 Task: Change  the formatting of the data to 'Which is Greater than 5, 'in conditional formating, put the option 'Green Fill with Dark Green Text. . 'add another formatting option Format As Table, insert the option 'Orange Table style Medium 3 ', change the format of Column Width to AutoFit Column Width and sort the data in descending order In the sheet  Budget Planning Logbookbook
Action: Mouse moved to (139, 131)
Screenshot: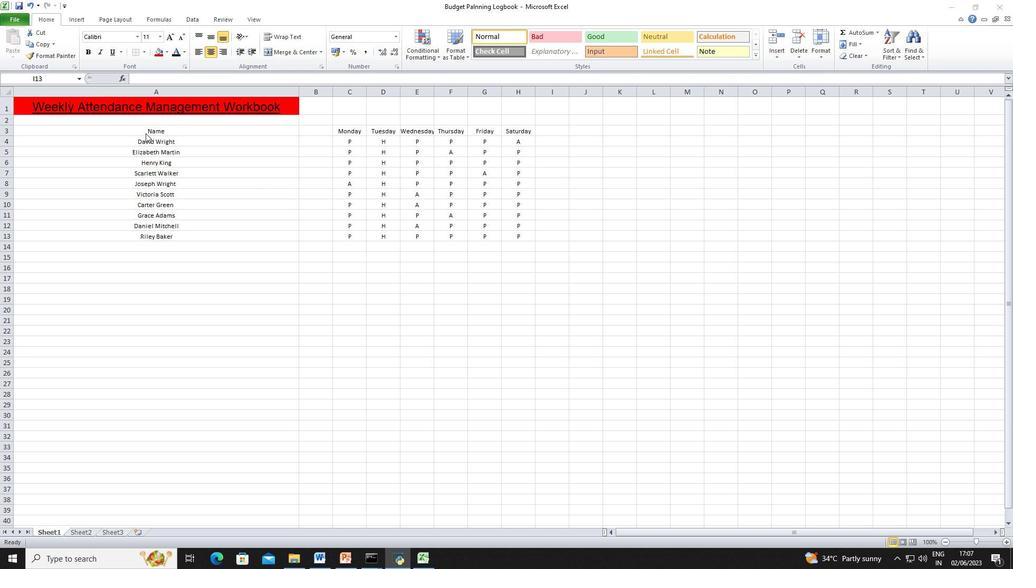 
Action: Mouse pressed left at (139, 131)
Screenshot: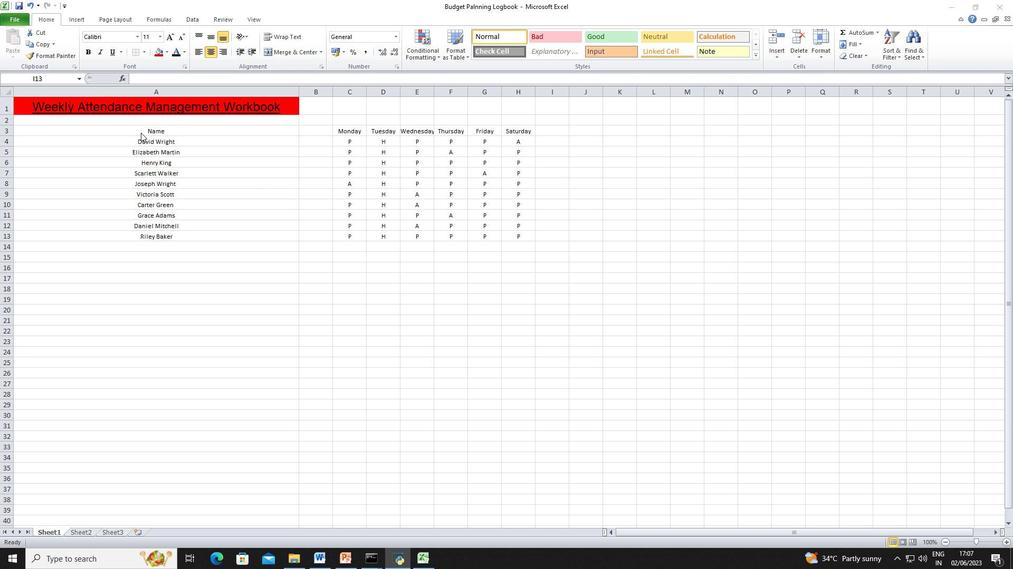 
Action: Mouse moved to (139, 130)
Screenshot: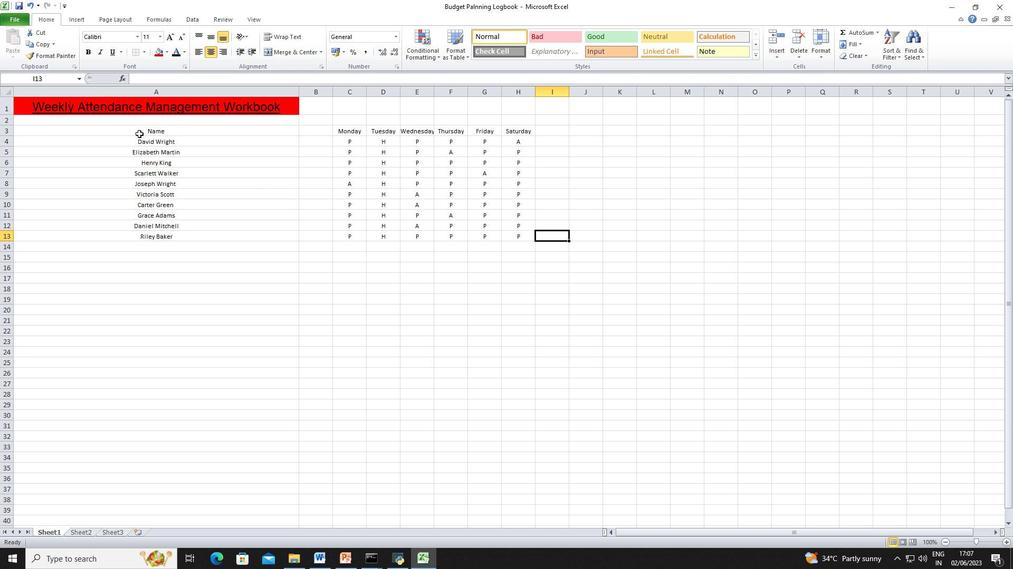 
Action: Mouse pressed left at (139, 130)
Screenshot: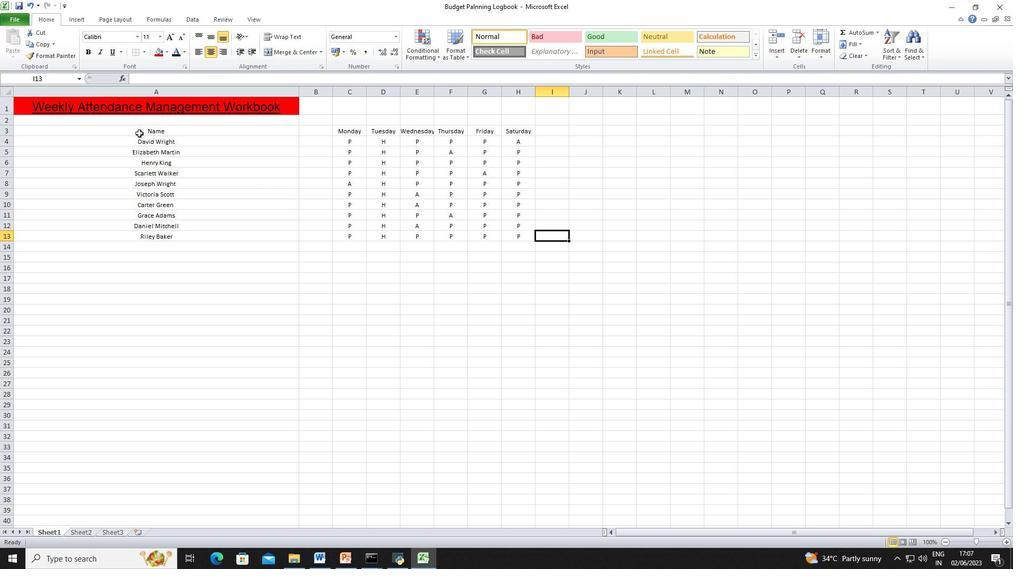 
Action: Mouse moved to (439, 56)
Screenshot: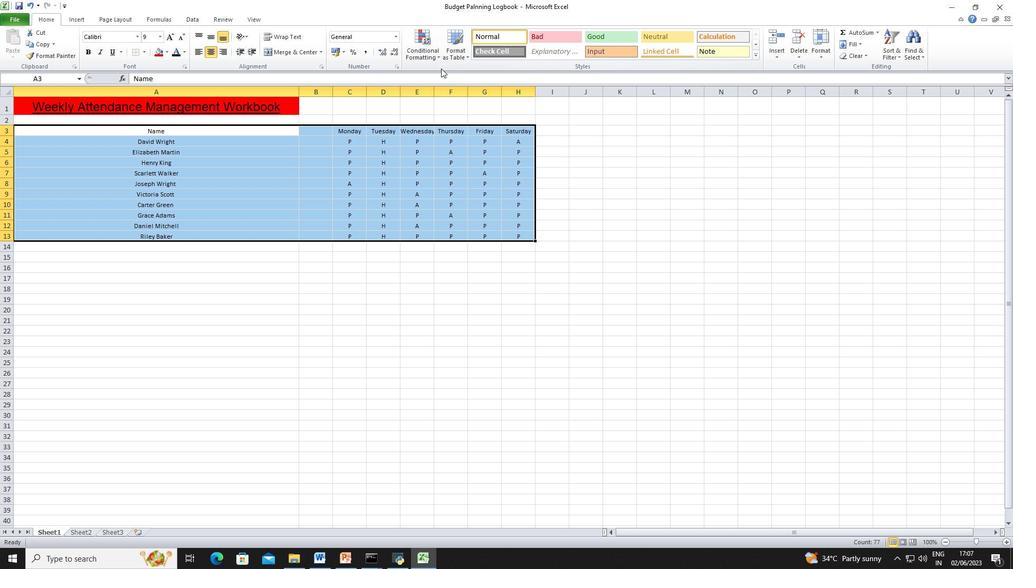 
Action: Mouse pressed left at (439, 56)
Screenshot: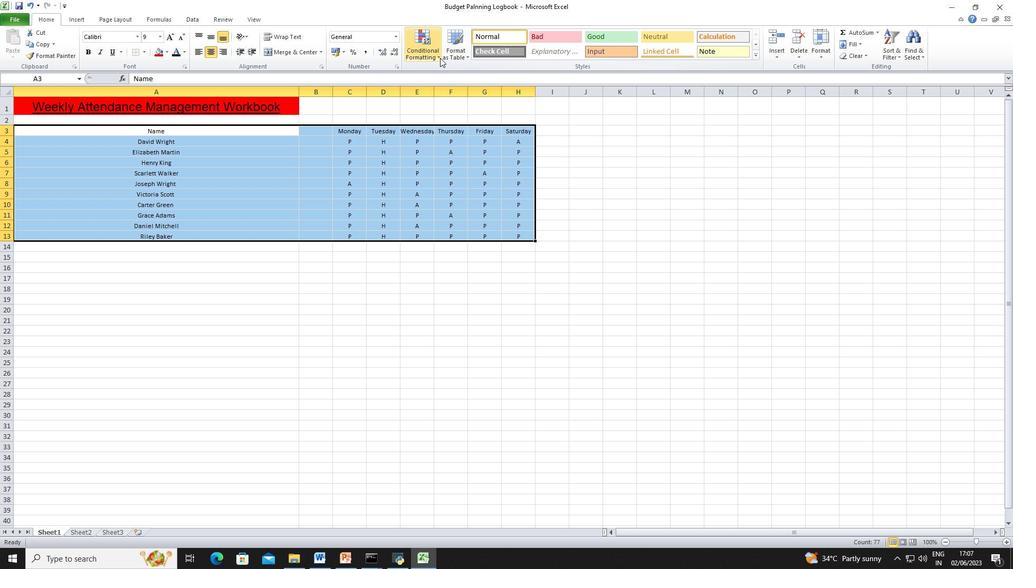 
Action: Mouse moved to (517, 79)
Screenshot: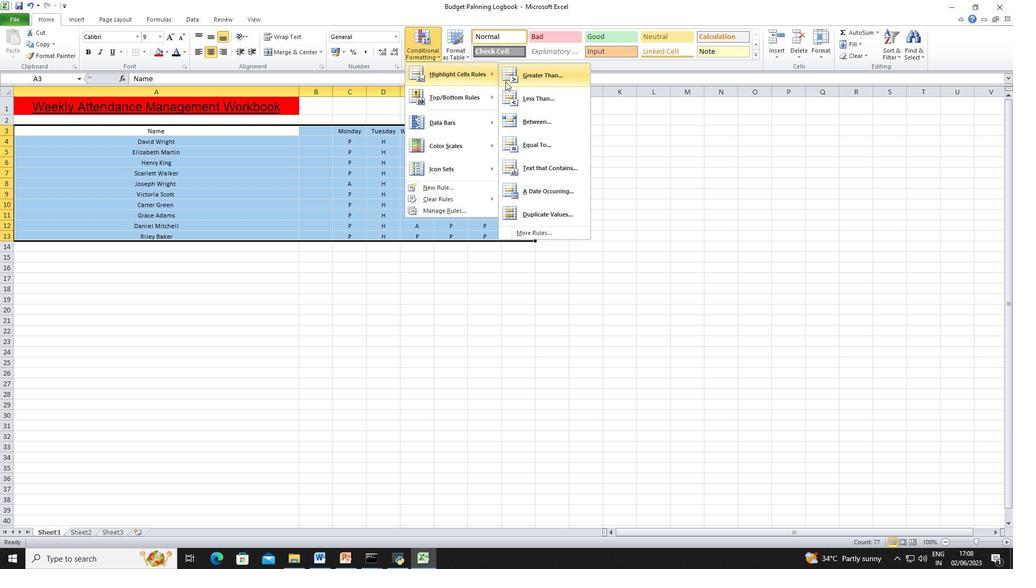 
Action: Mouse pressed left at (517, 79)
Screenshot: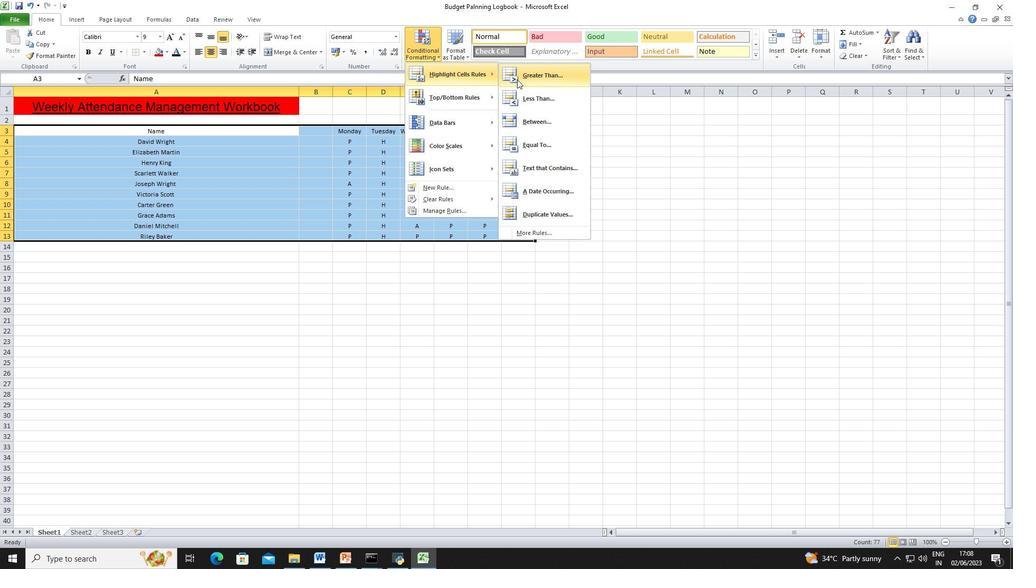 
Action: Mouse moved to (185, 265)
Screenshot: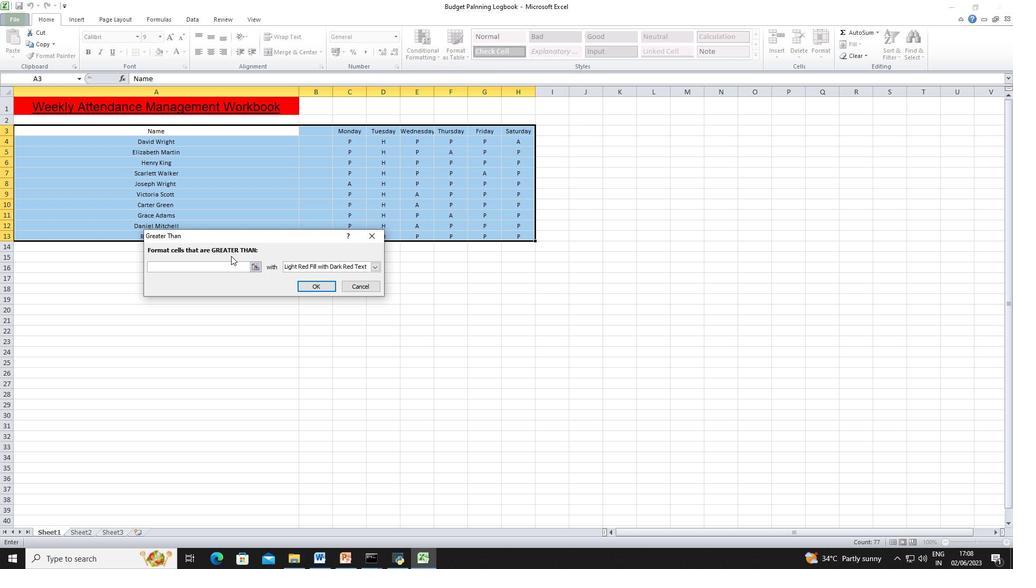 
Action: Mouse pressed left at (185, 265)
Screenshot: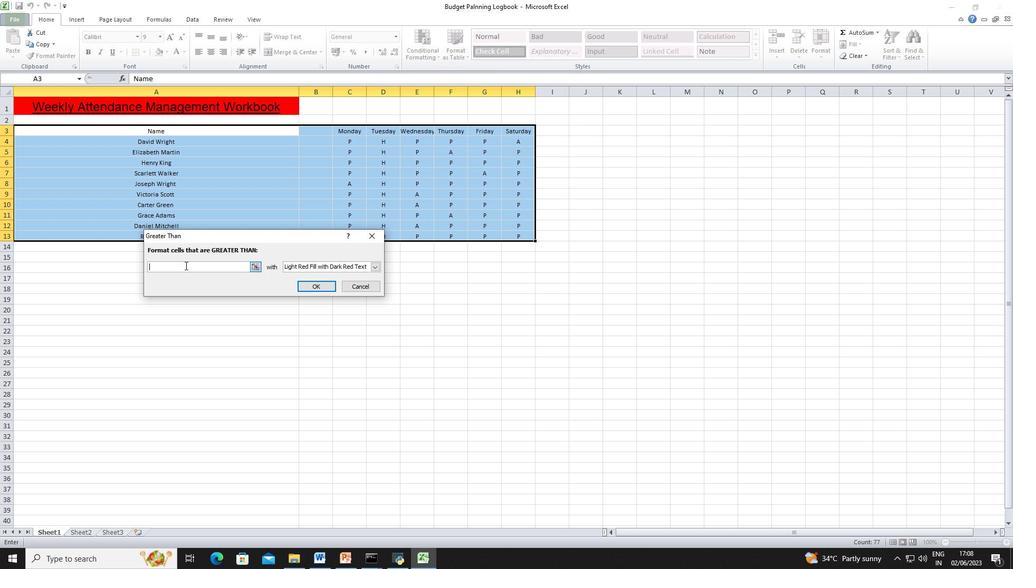 
Action: Key pressed 5
Screenshot: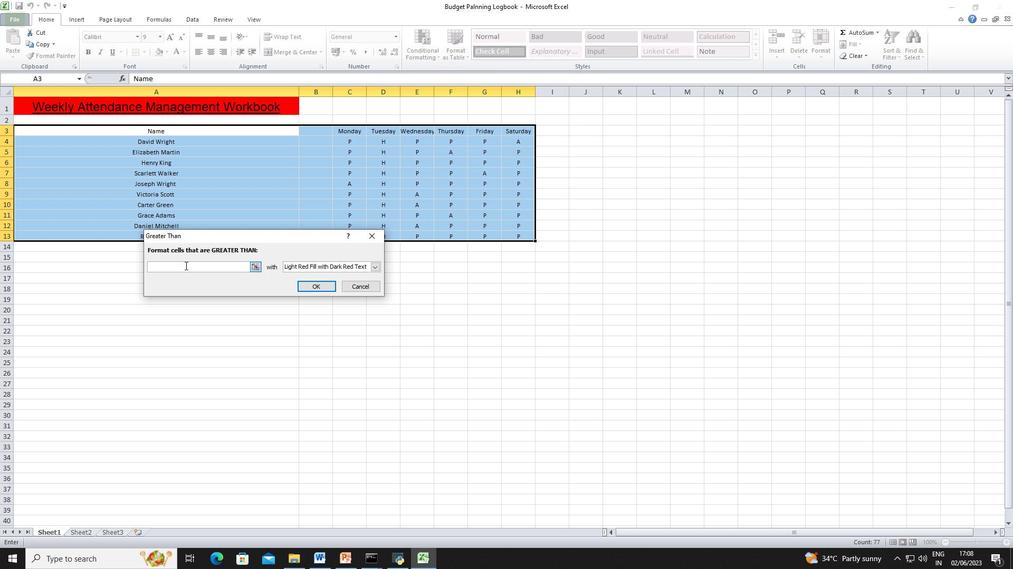 
Action: Mouse moved to (370, 266)
Screenshot: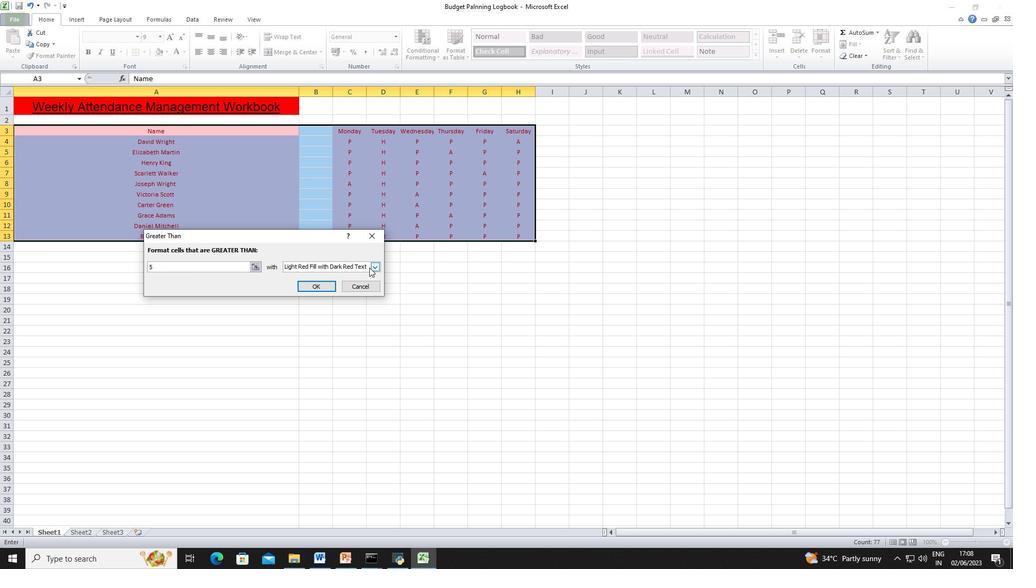 
Action: Mouse pressed left at (370, 266)
Screenshot: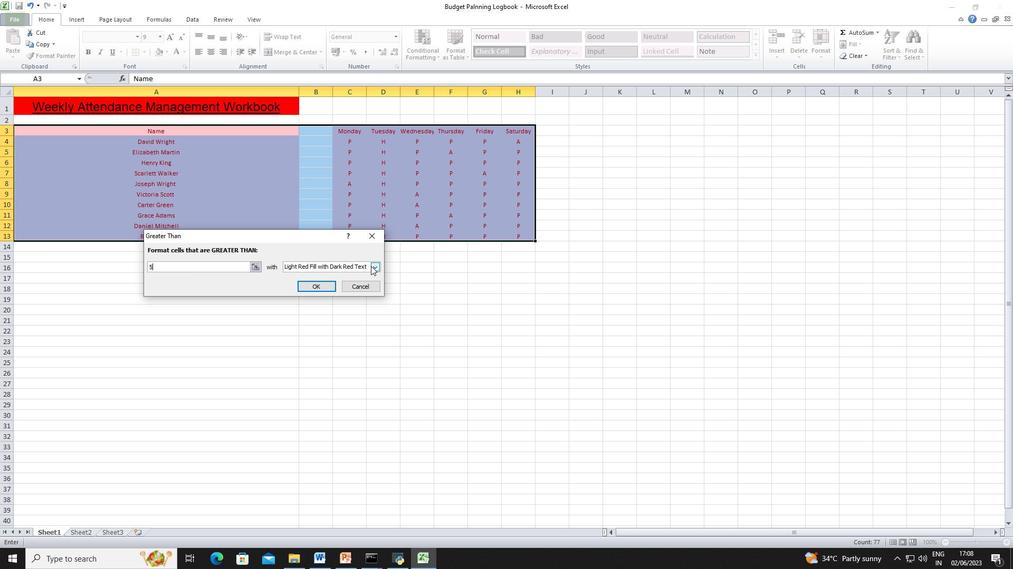 
Action: Mouse moved to (368, 290)
Screenshot: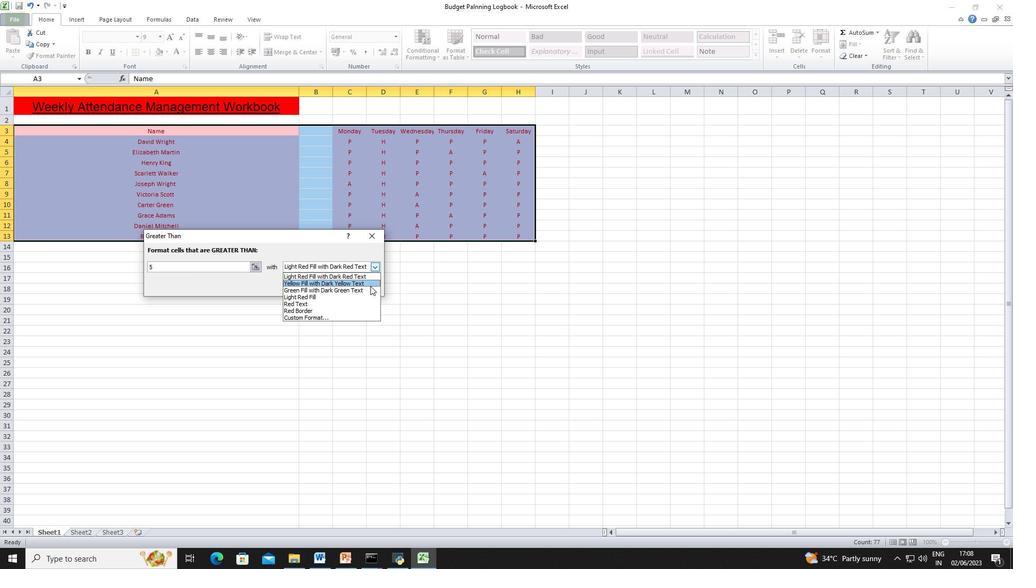 
Action: Mouse pressed left at (368, 290)
Screenshot: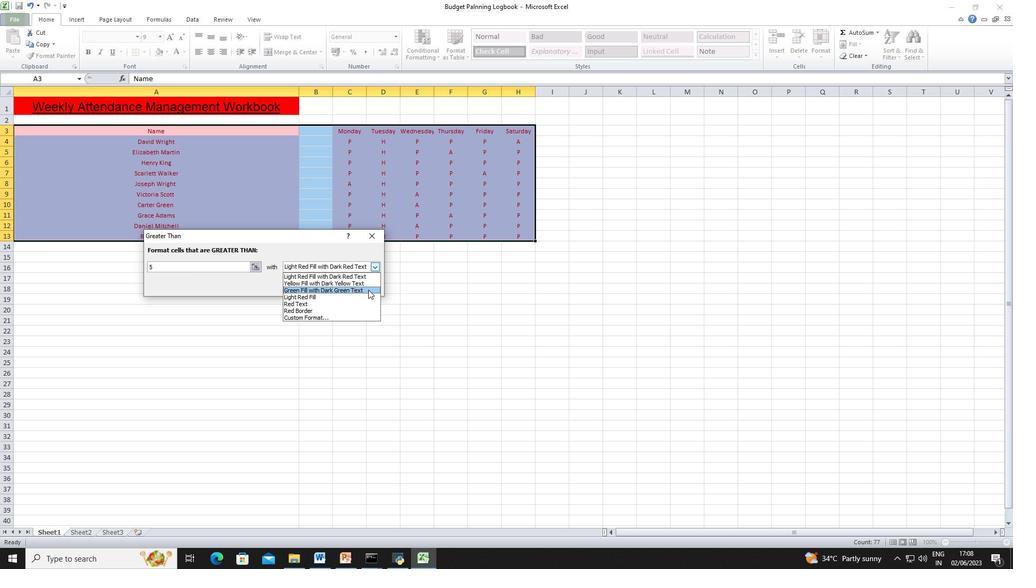 
Action: Mouse moved to (317, 289)
Screenshot: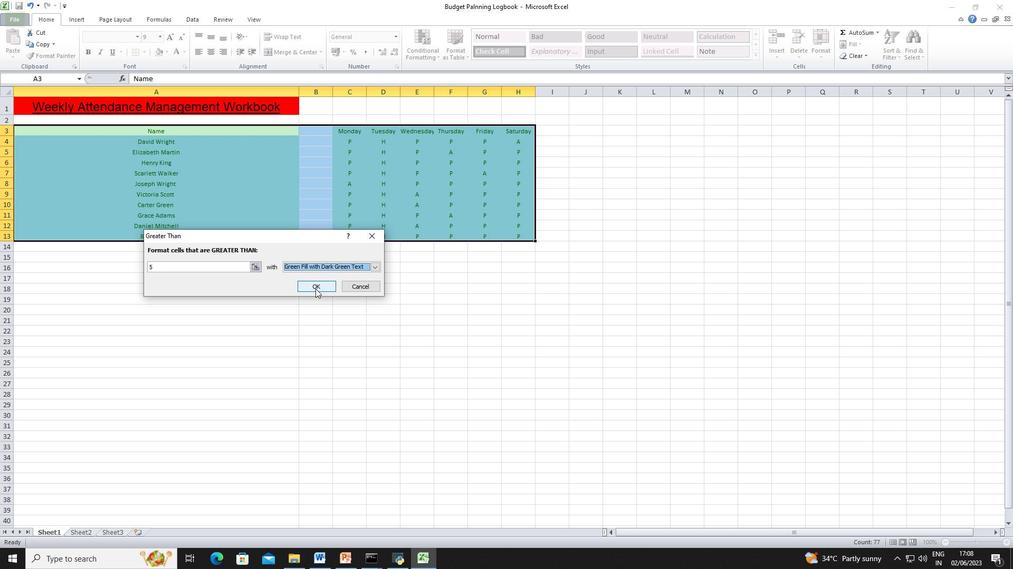 
Action: Mouse pressed left at (317, 289)
Screenshot: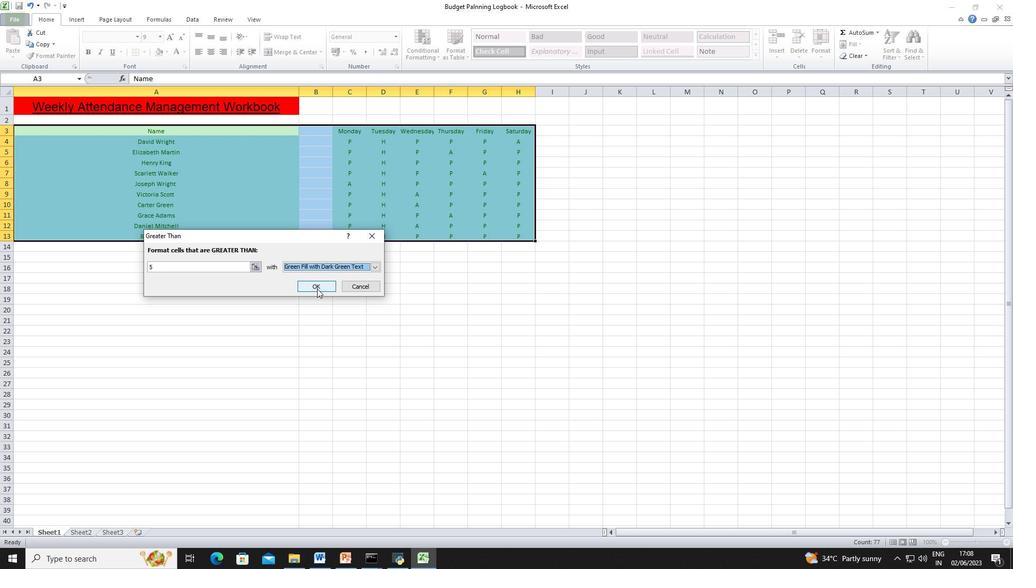 
Action: Mouse pressed left at (317, 289)
Screenshot: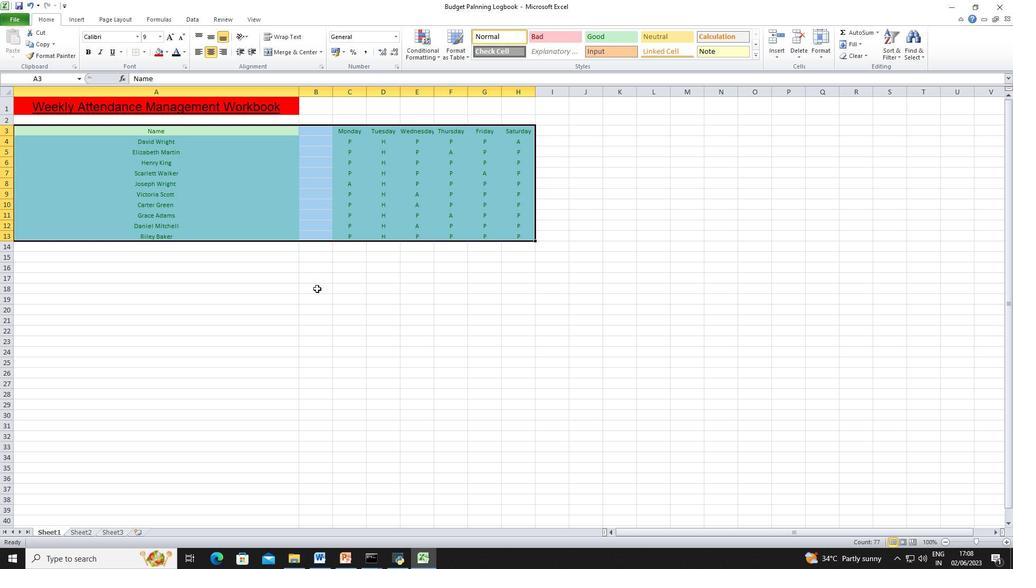 
Action: Mouse moved to (96, 135)
Screenshot: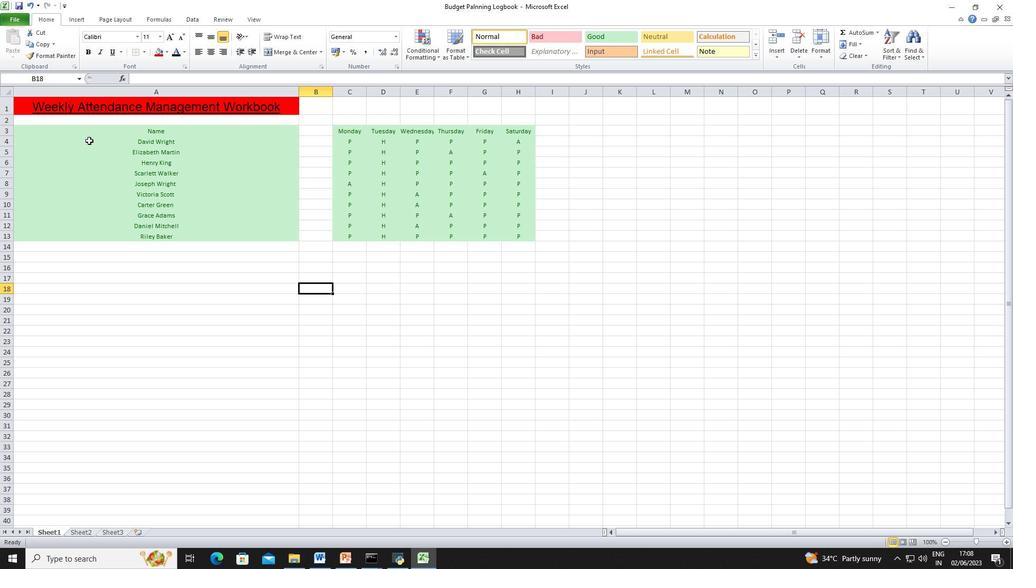 
Action: Mouse pressed left at (96, 135)
Screenshot: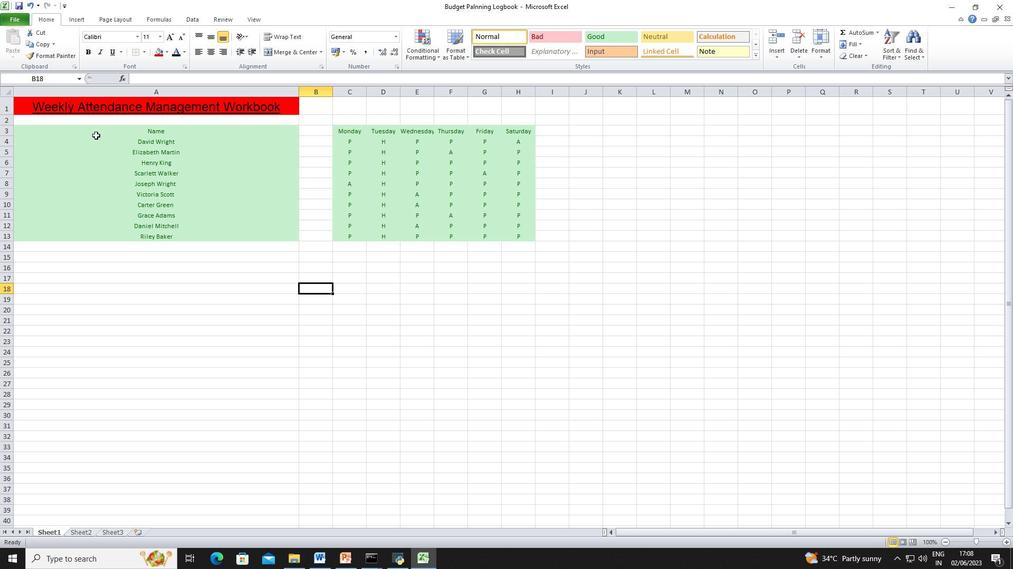 
Action: Mouse moved to (463, 60)
Screenshot: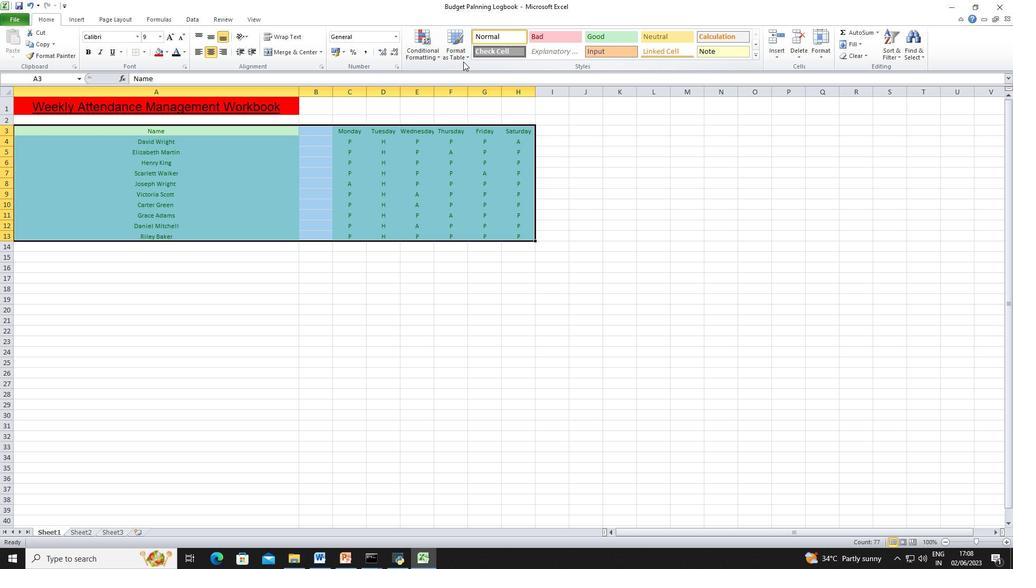 
Action: Mouse pressed left at (463, 60)
Screenshot: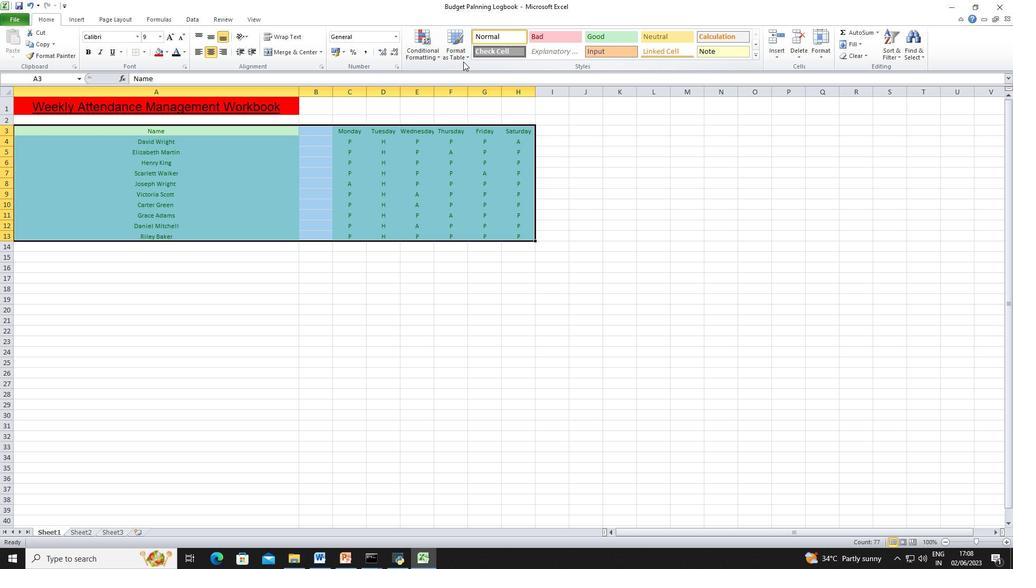 
Action: Mouse moved to (677, 95)
Screenshot: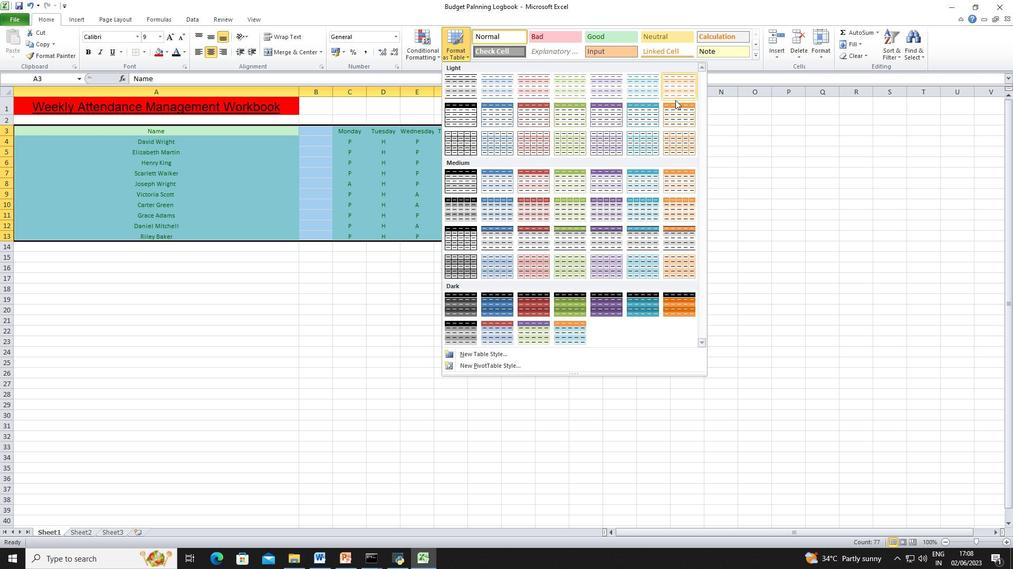 
Action: Mouse pressed left at (677, 95)
Screenshot: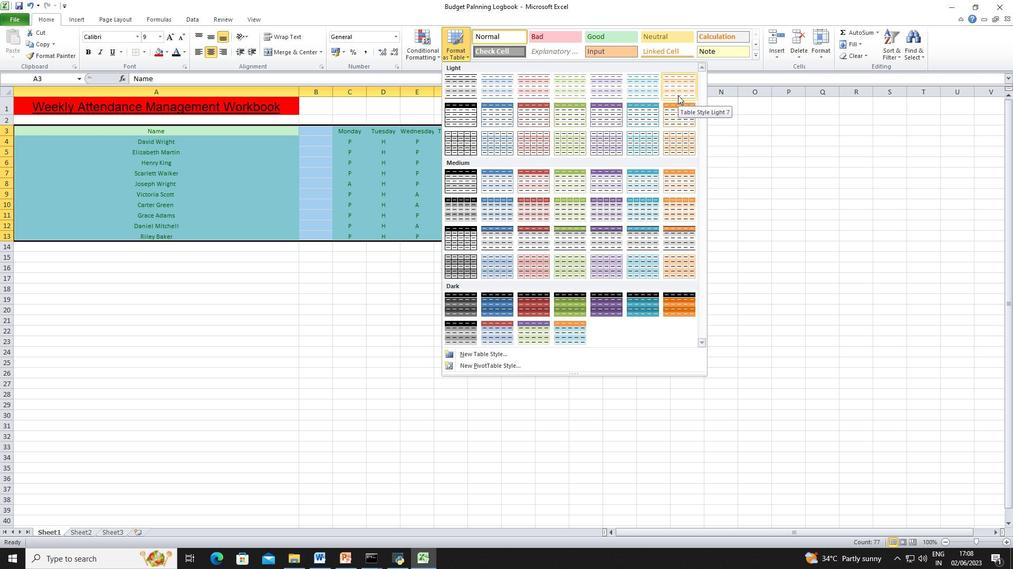 
Action: Mouse moved to (251, 284)
Screenshot: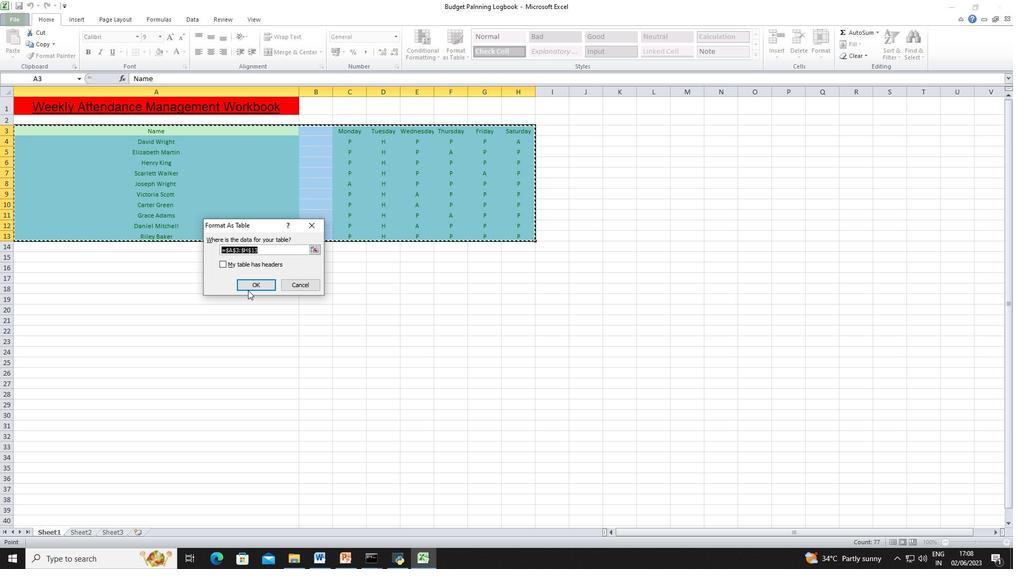 
Action: Mouse pressed left at (251, 284)
Screenshot: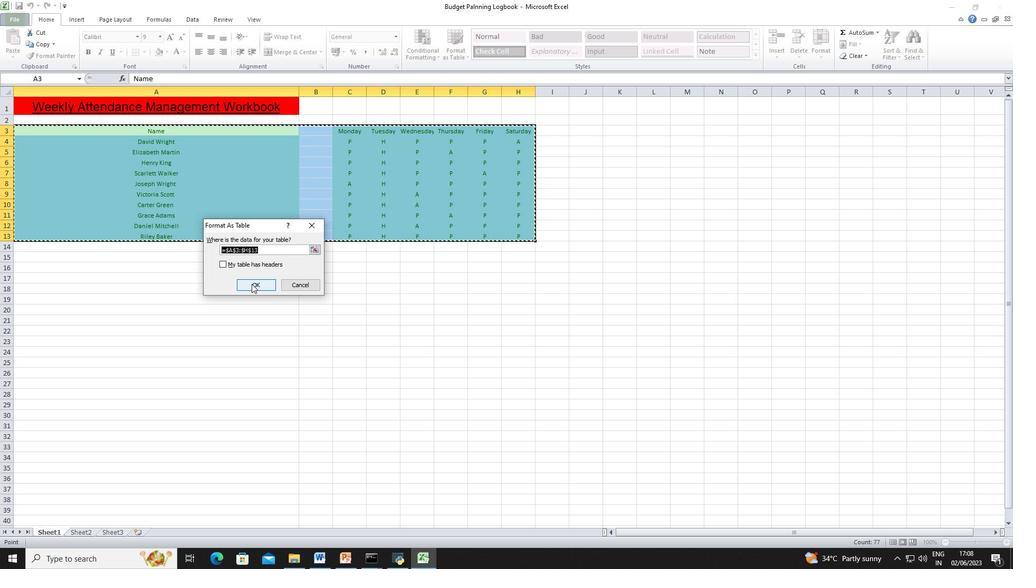
Action: Mouse moved to (47, 19)
Screenshot: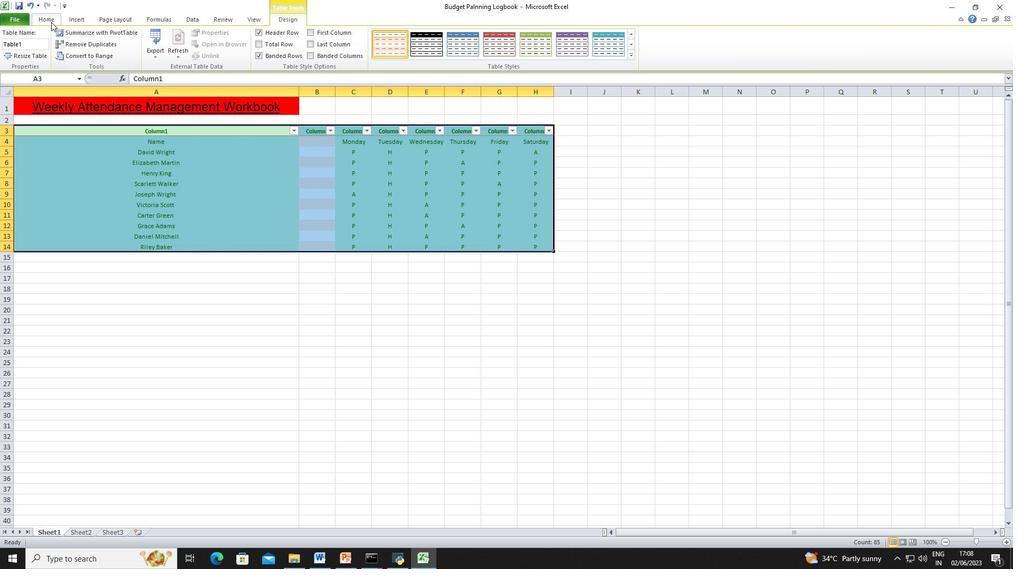 
Action: Mouse pressed left at (47, 19)
Screenshot: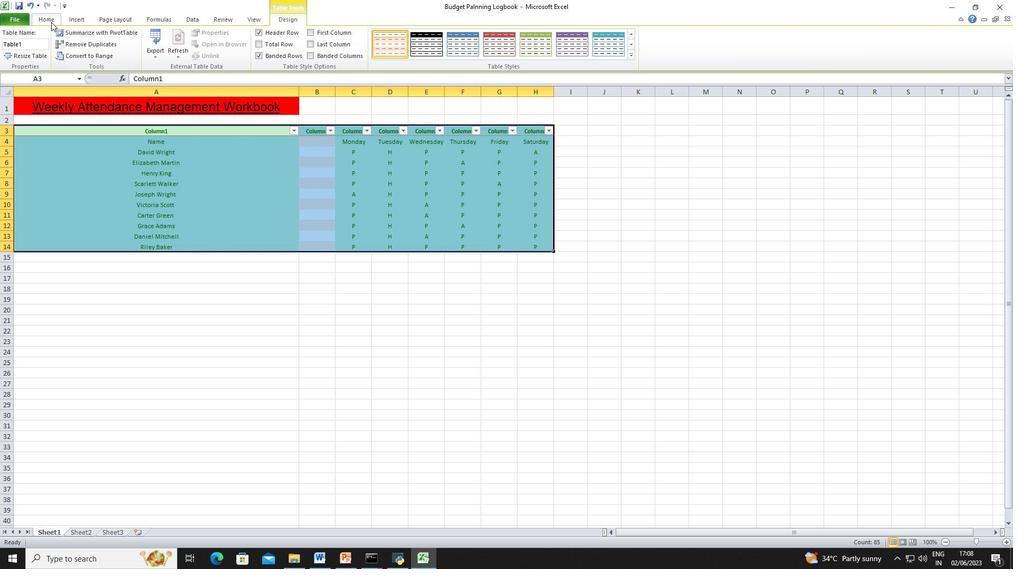 
Action: Mouse moved to (828, 53)
Screenshot: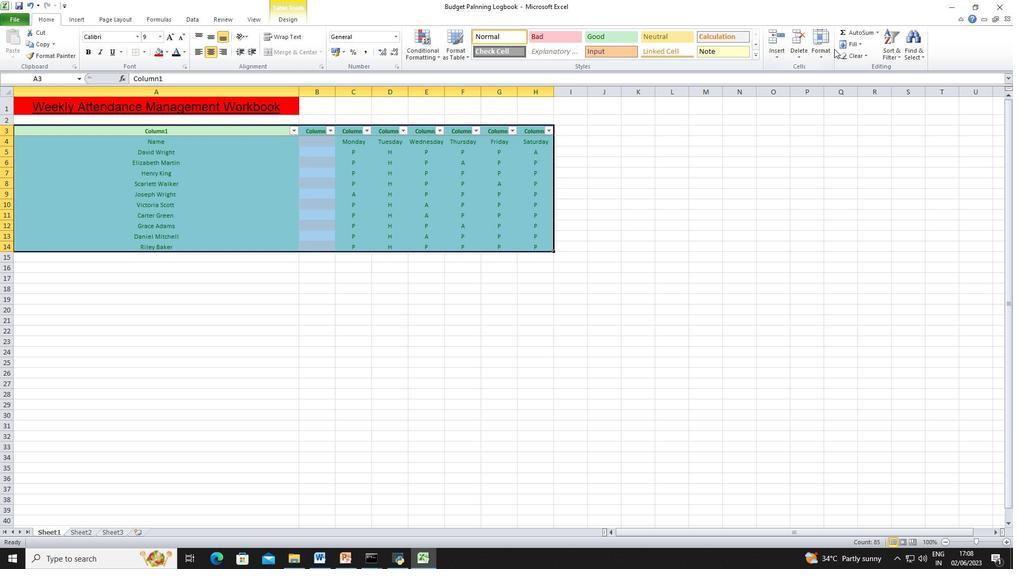 
Action: Mouse pressed left at (828, 53)
Screenshot: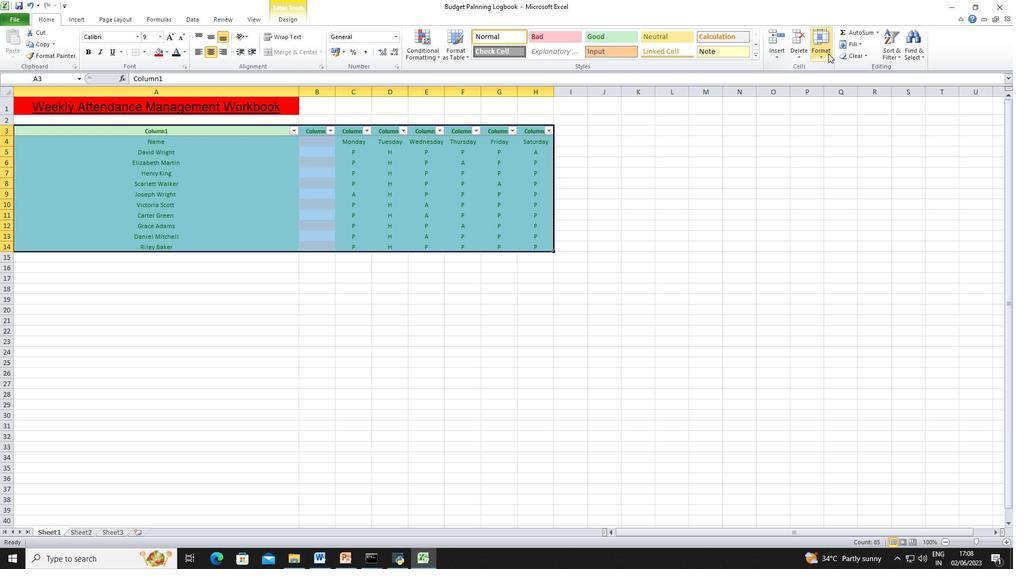 
Action: Mouse moved to (840, 112)
Screenshot: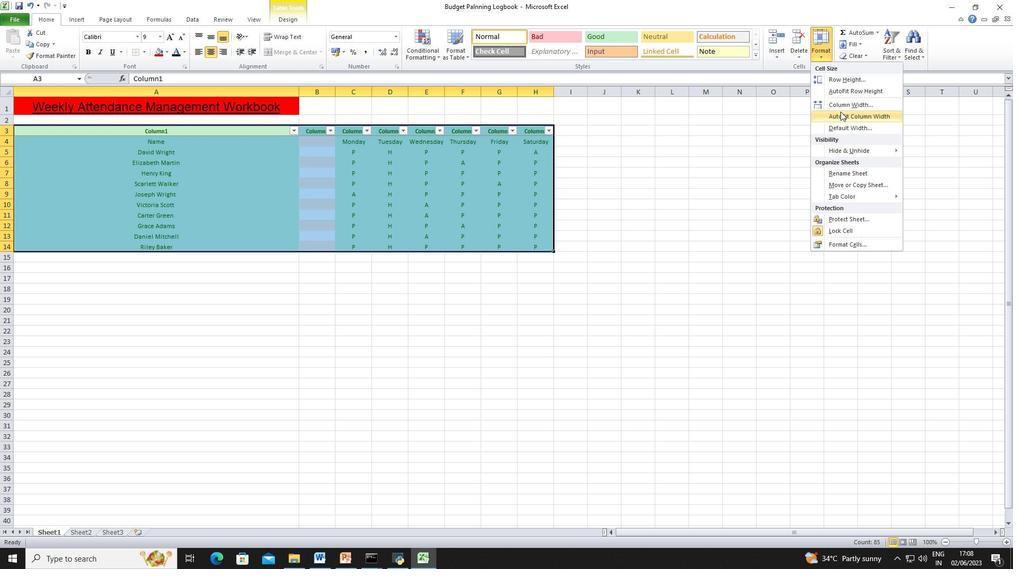 
Action: Mouse pressed left at (840, 112)
Screenshot: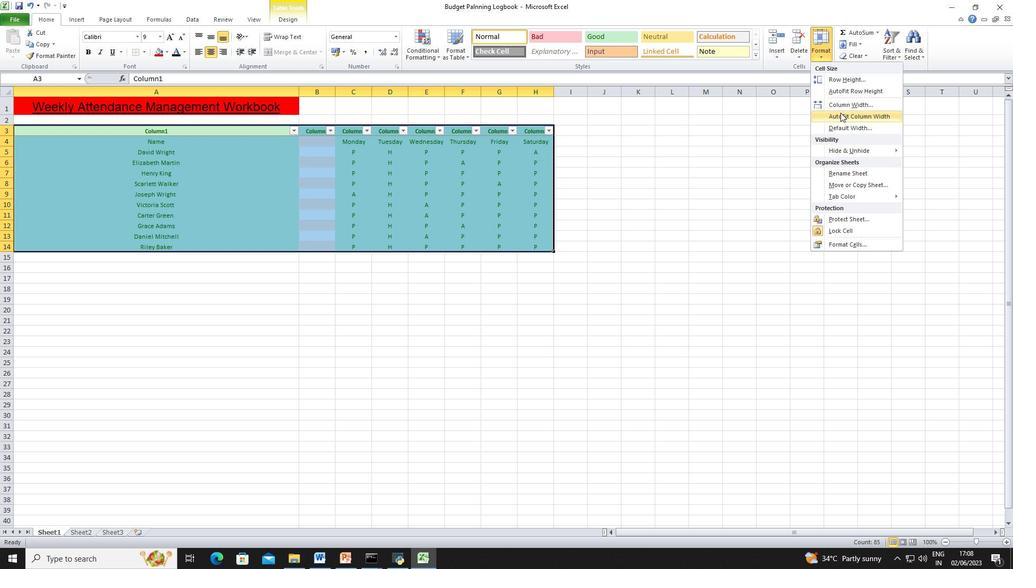 
Action: Mouse moved to (385, 253)
Screenshot: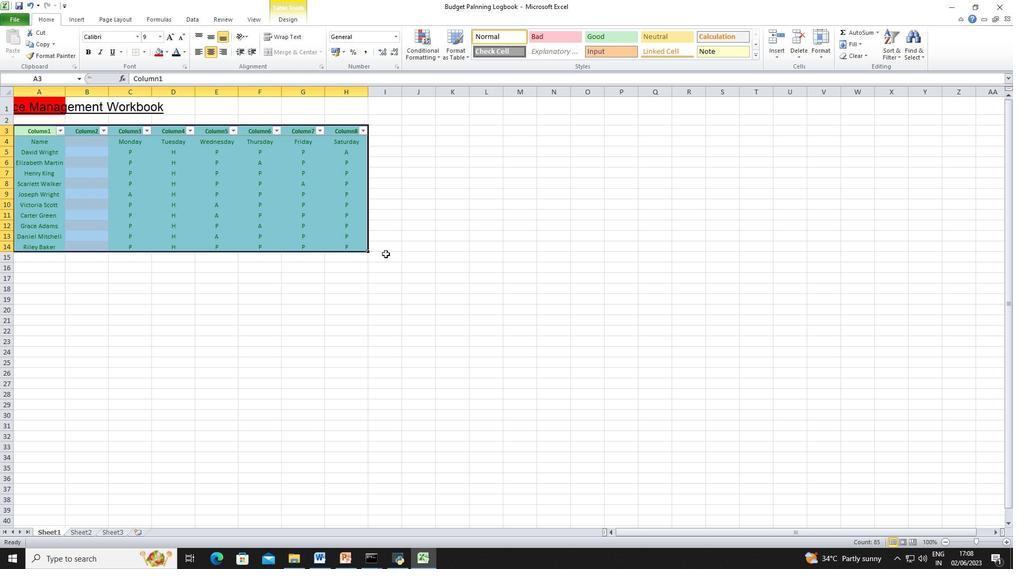 
Action: Mouse pressed left at (385, 253)
Screenshot: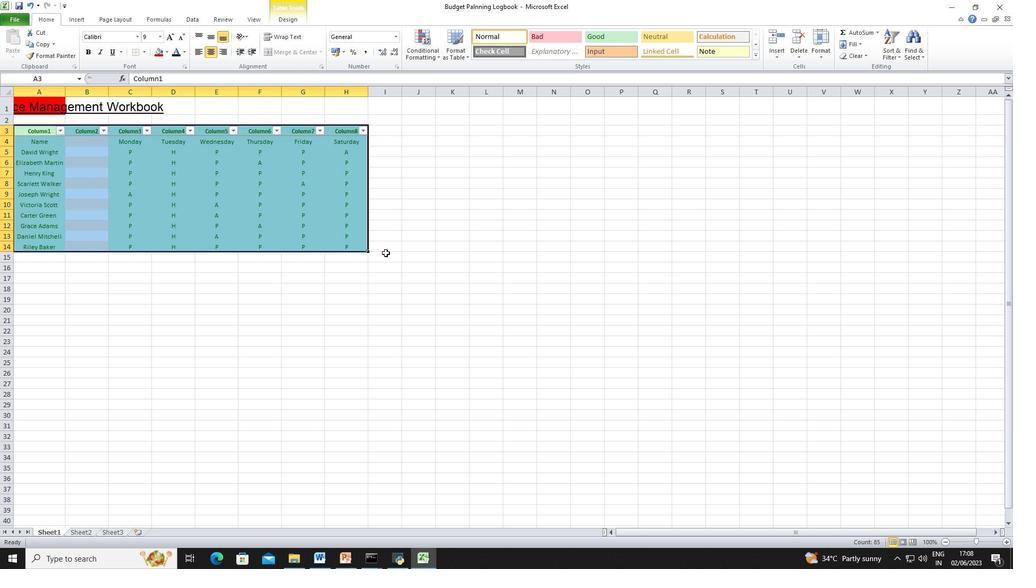 
Action: Mouse moved to (26, 130)
Screenshot: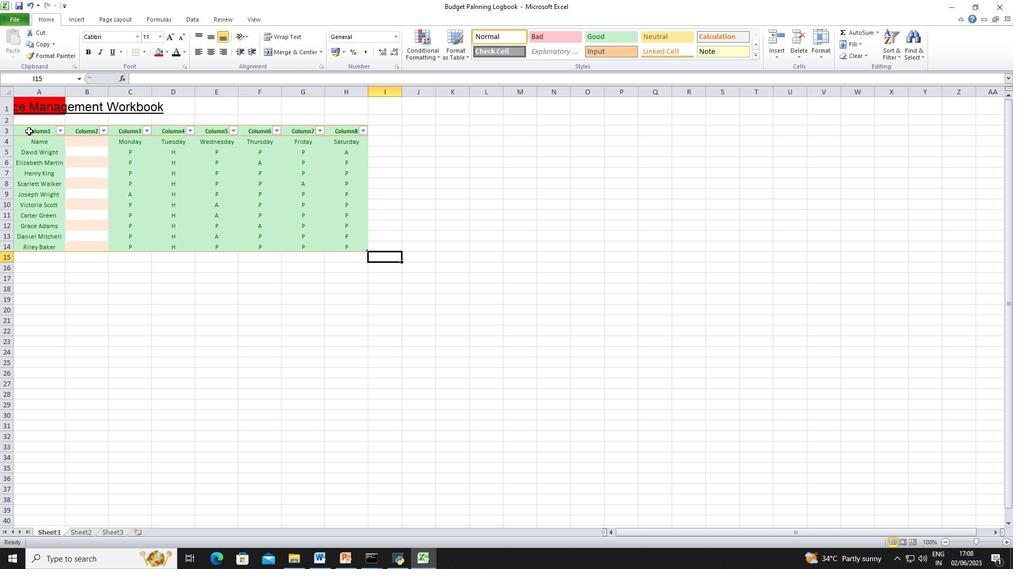 
Action: Mouse pressed left at (26, 130)
Screenshot: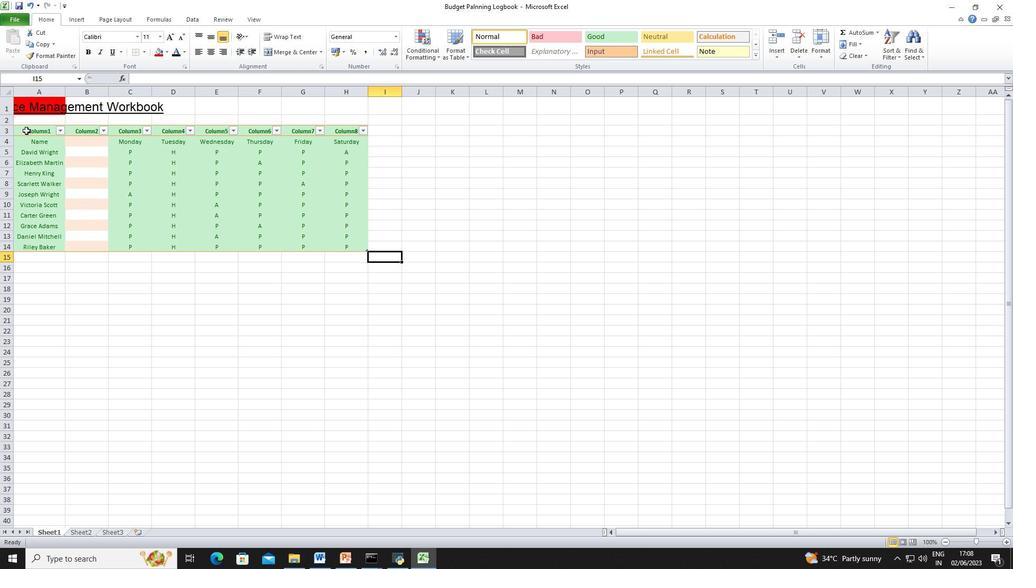 
Action: Mouse moved to (781, 58)
Screenshot: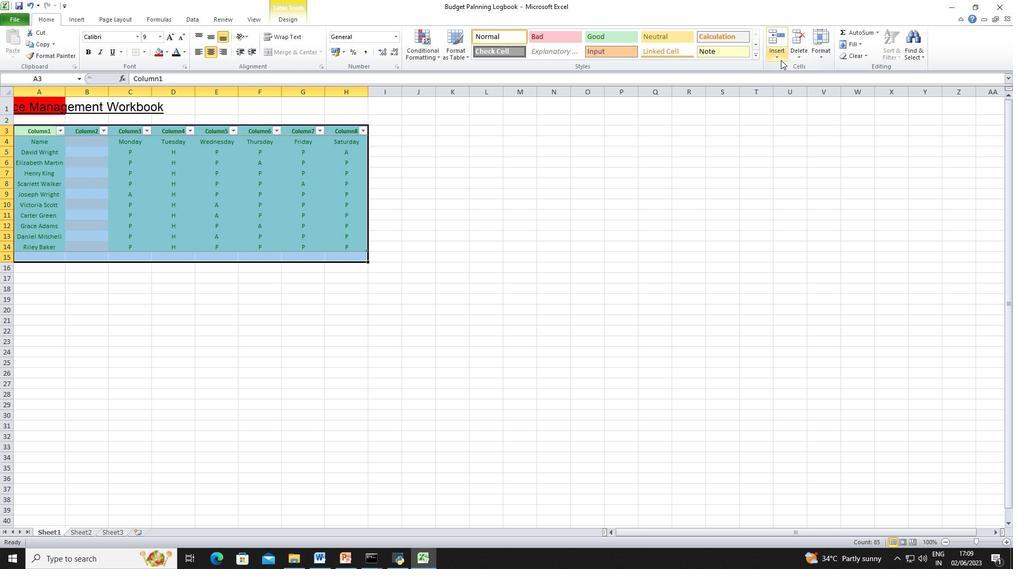 
Action: Mouse pressed left at (781, 58)
Screenshot: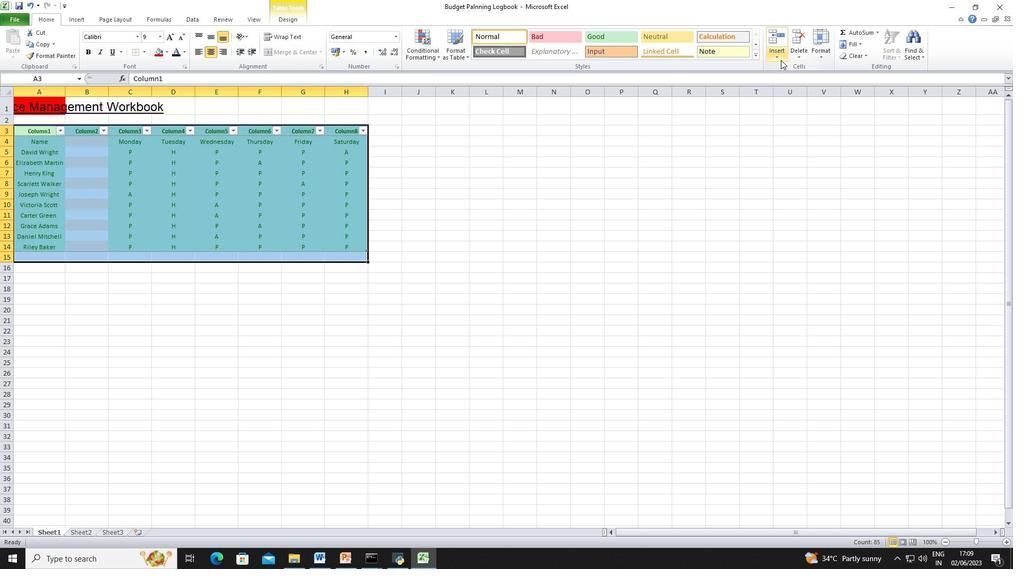 
Action: Mouse moved to (825, 56)
Screenshot: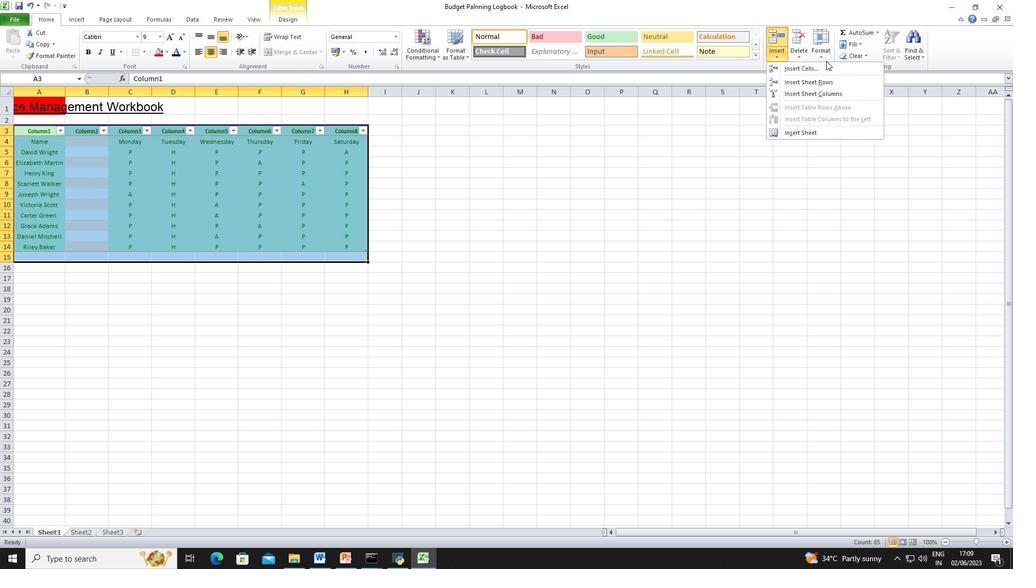 
Action: Mouse pressed left at (825, 56)
Screenshot: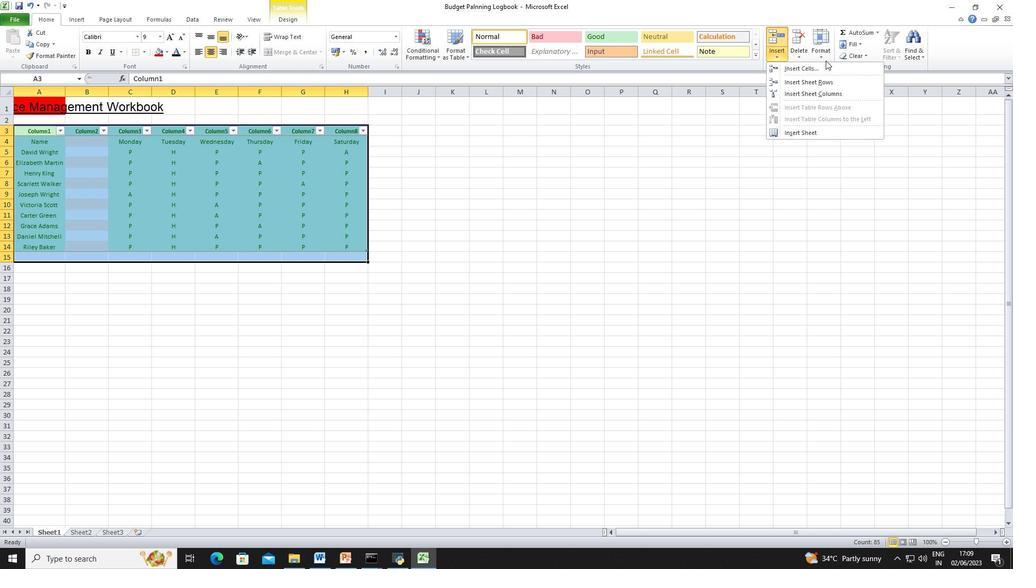 
Action: Mouse moved to (252, 19)
Screenshot: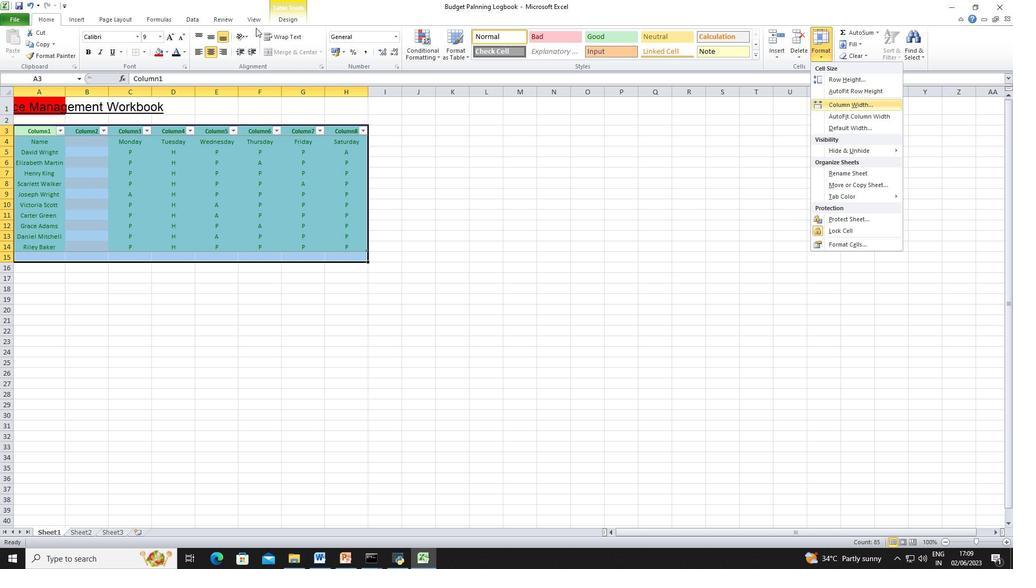 
Action: Mouse pressed left at (252, 19)
Screenshot: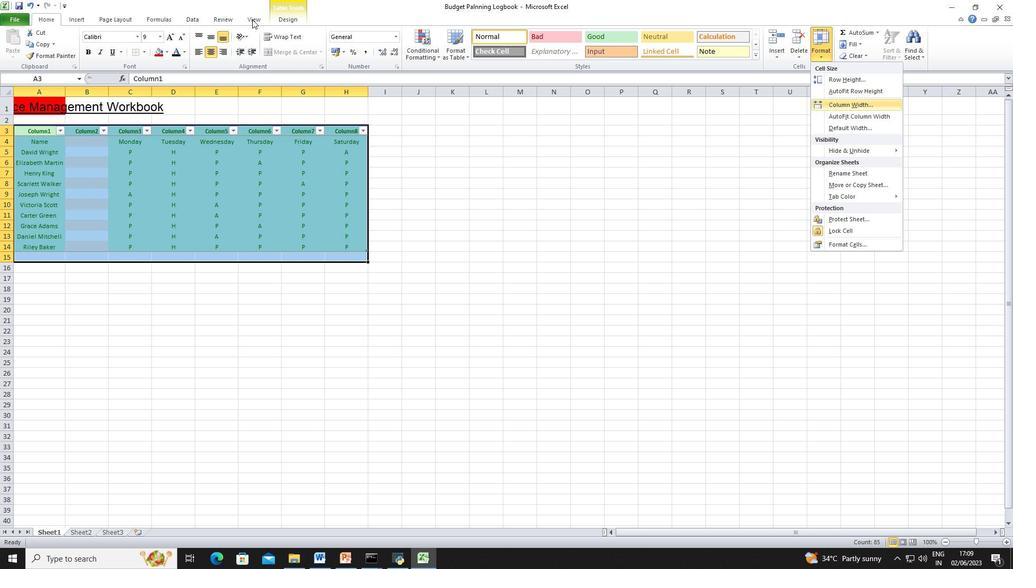 
Action: Mouse moved to (287, 18)
Screenshot: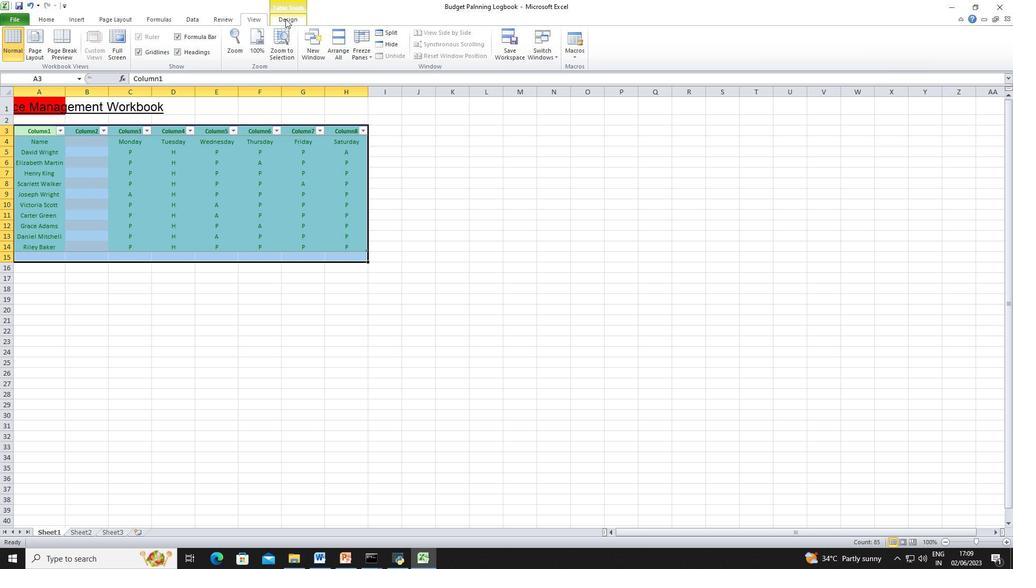 
Action: Mouse pressed left at (287, 18)
Screenshot: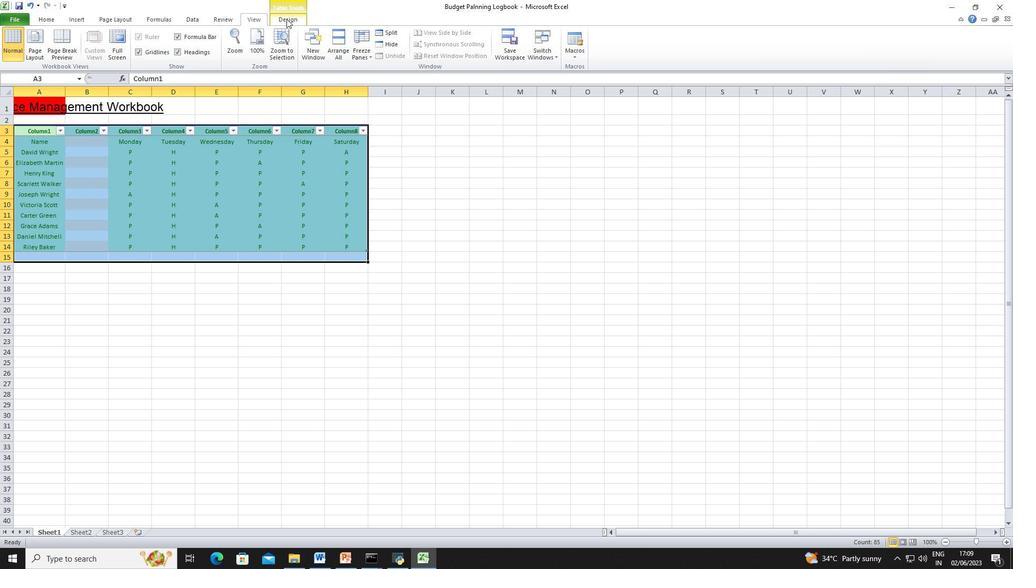 
Action: Mouse moved to (221, 23)
Screenshot: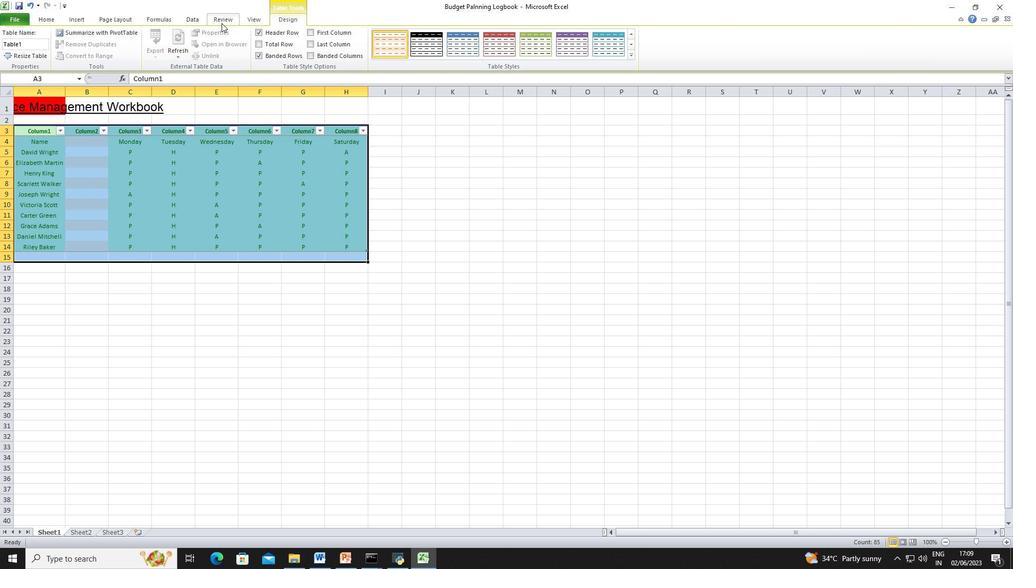 
Action: Mouse pressed left at (221, 23)
Screenshot: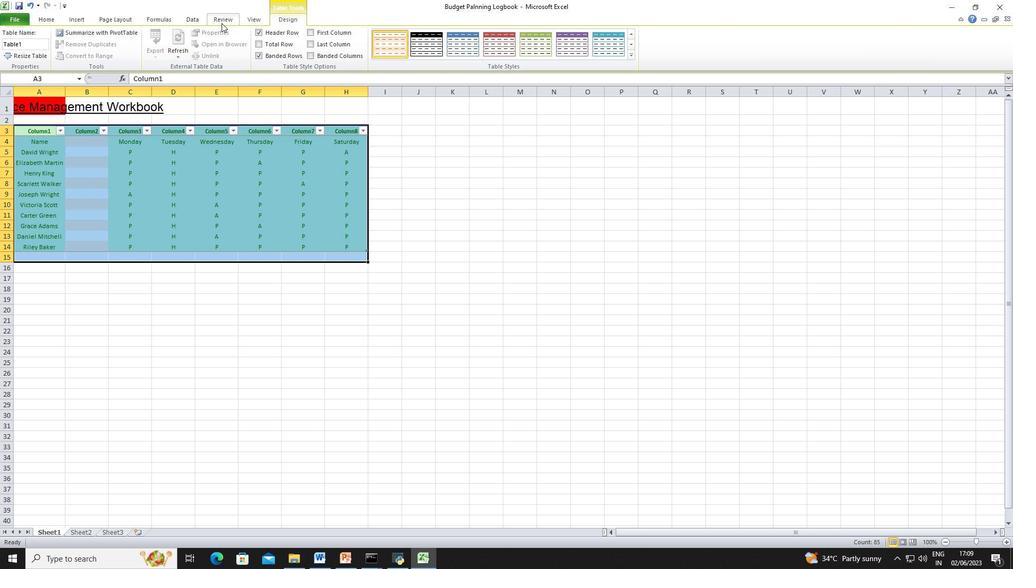 
Action: Mouse moved to (201, 20)
Screenshot: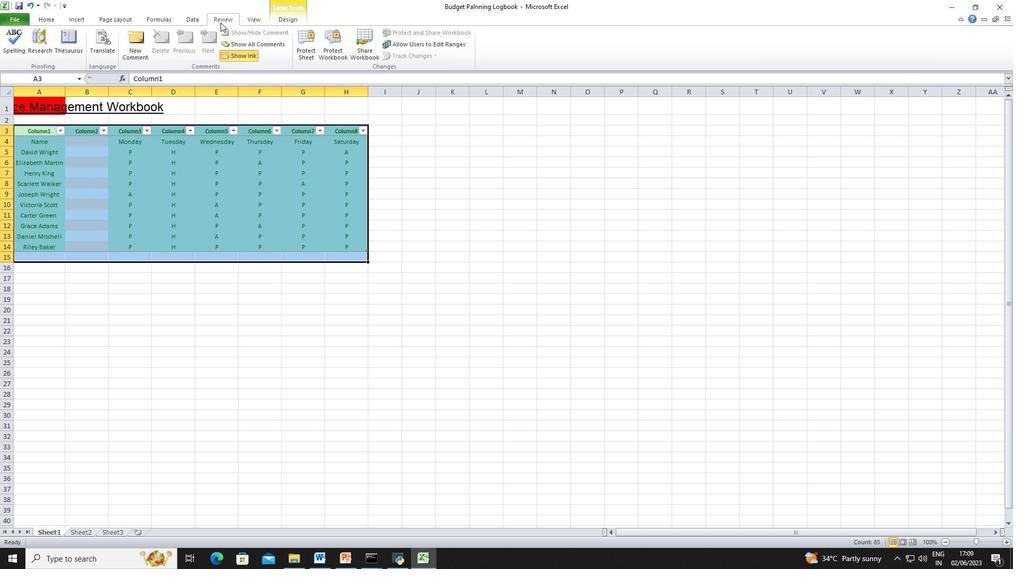
Action: Mouse pressed left at (201, 20)
Screenshot: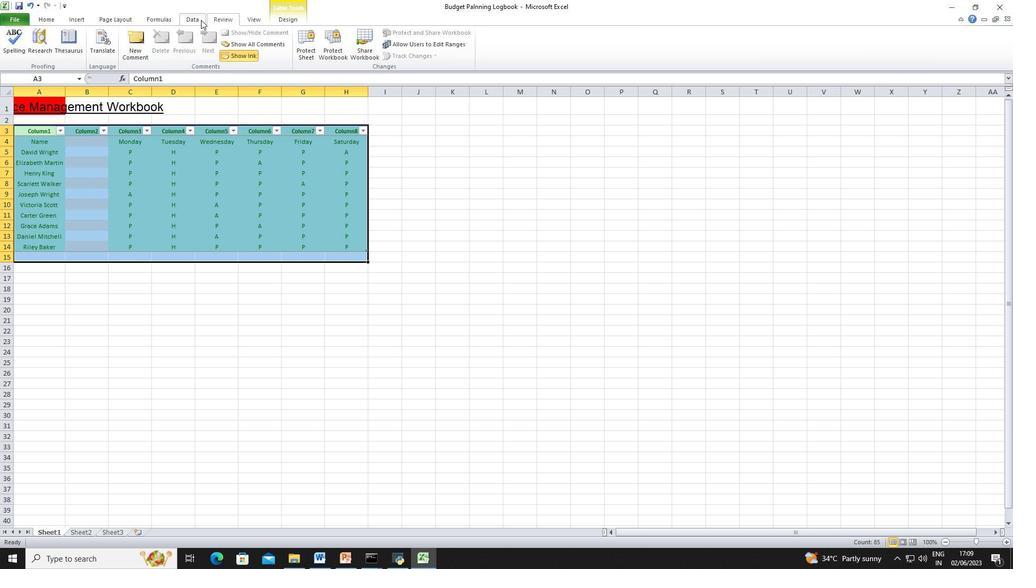 
Action: Mouse moved to (166, 16)
Screenshot: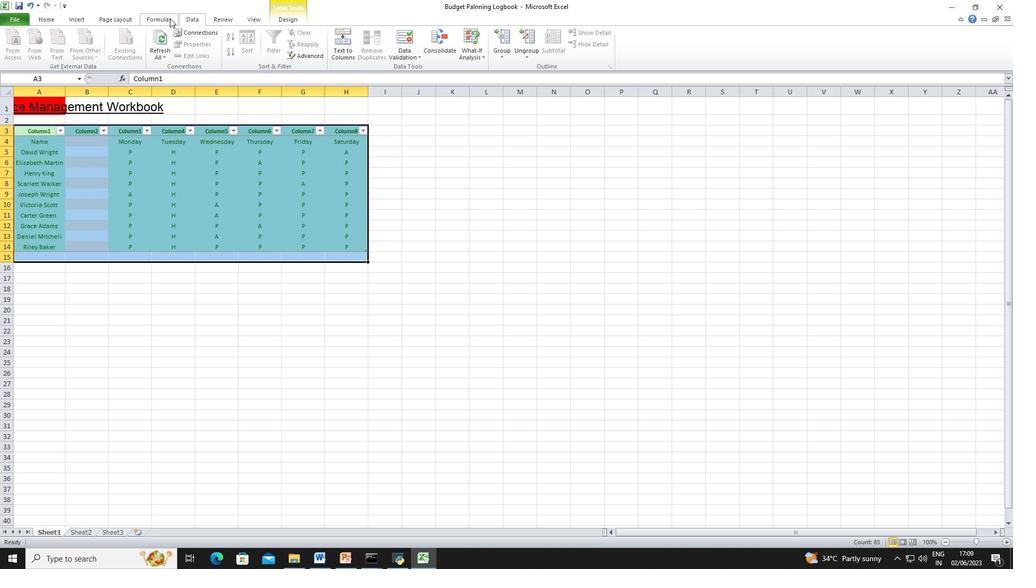 
Action: Mouse pressed left at (166, 16)
Screenshot: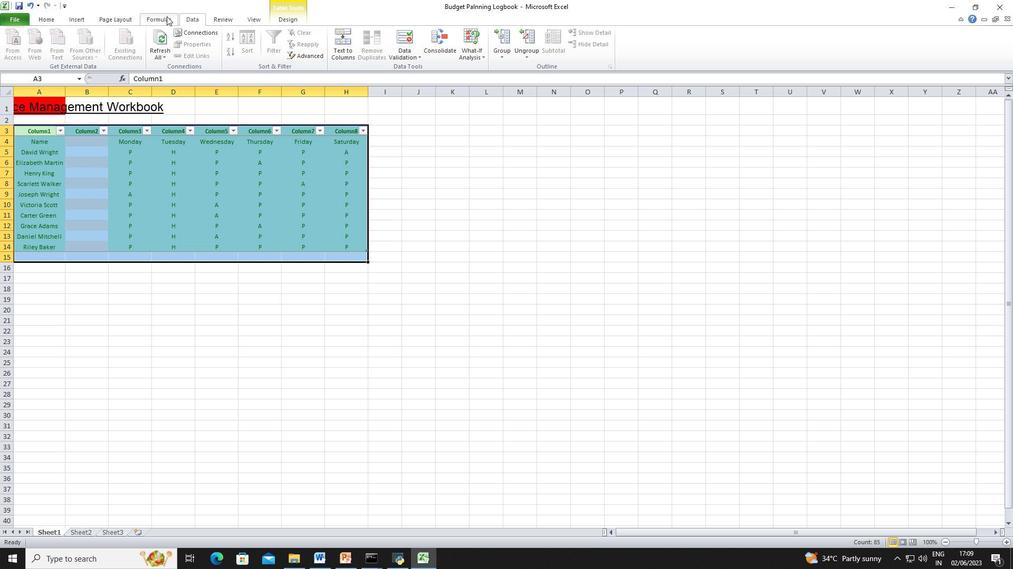 
Action: Mouse moved to (129, 20)
Screenshot: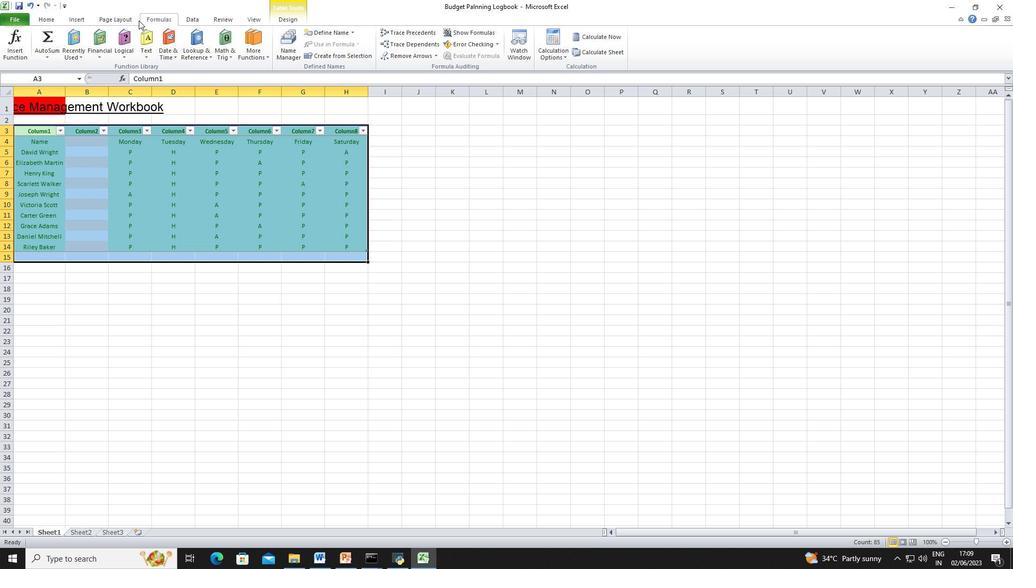 
Action: Mouse pressed left at (129, 20)
Screenshot: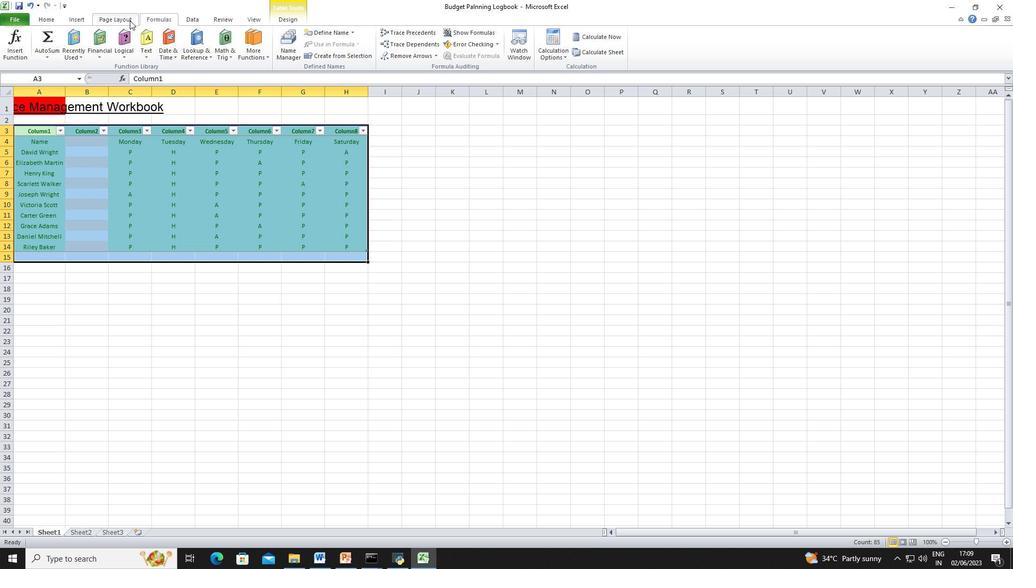 
Action: Mouse moved to (82, 19)
Screenshot: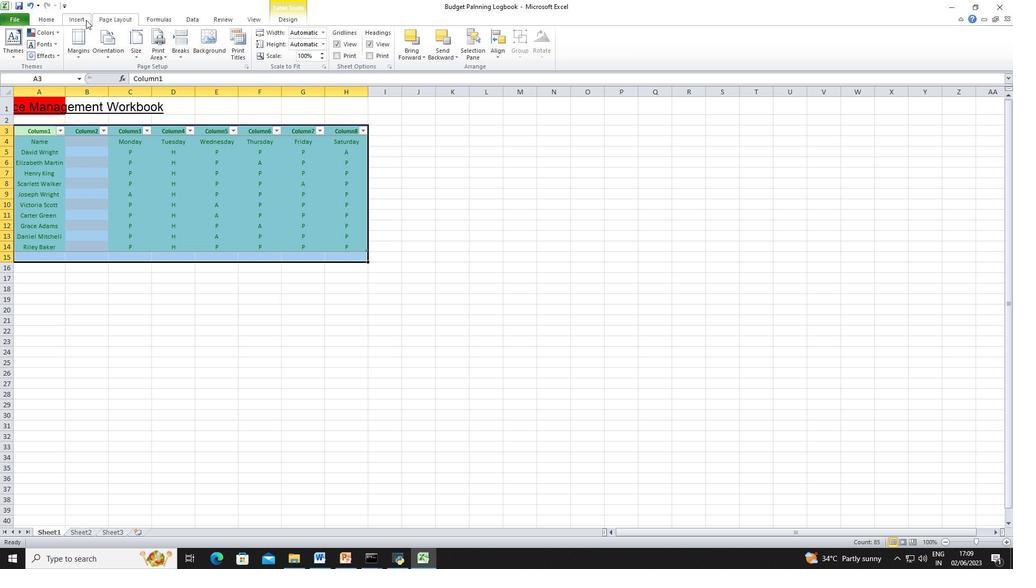 
Action: Mouse pressed left at (82, 19)
Screenshot: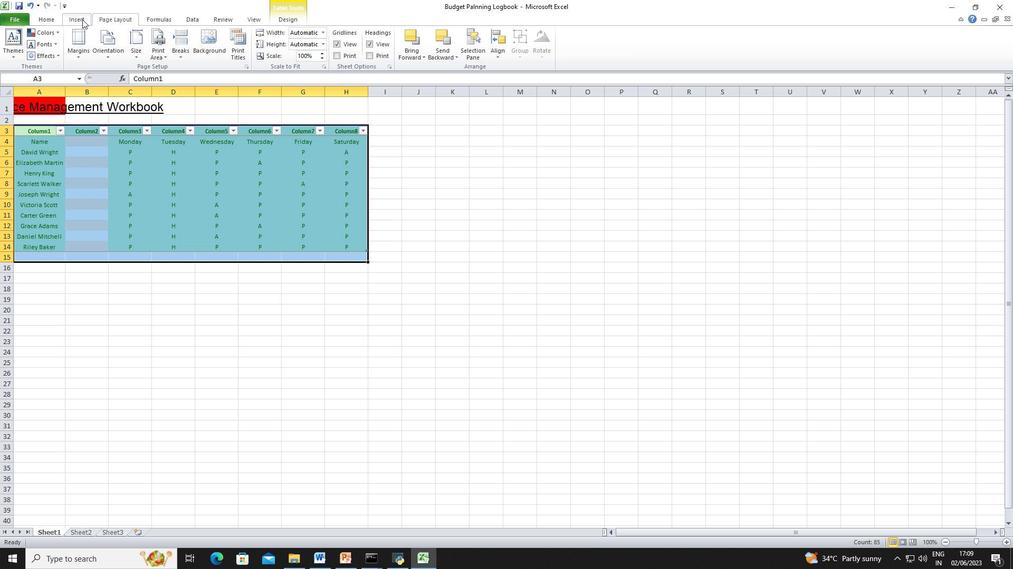 
Action: Mouse moved to (49, 19)
Screenshot: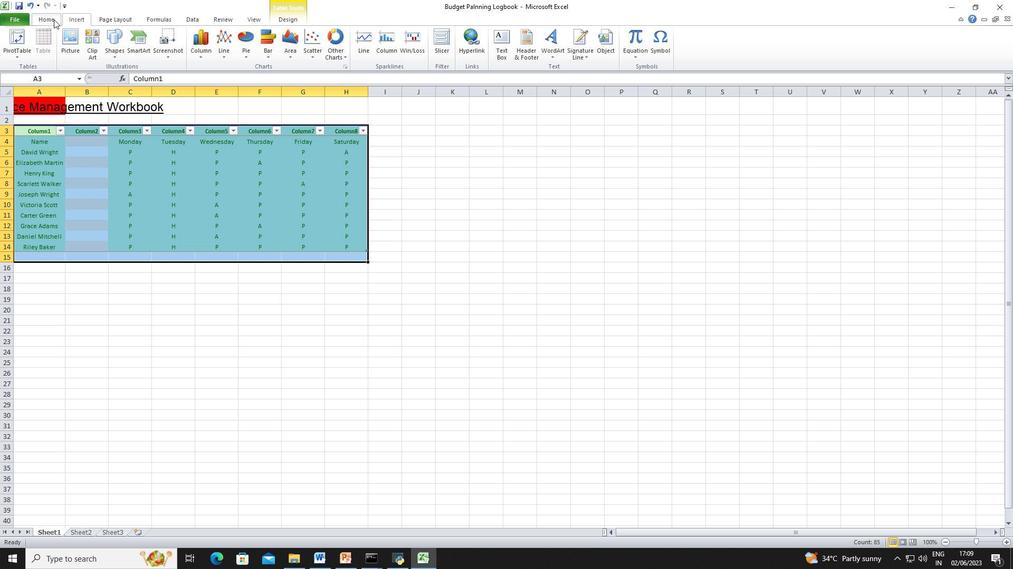 
Action: Mouse pressed left at (49, 19)
Screenshot: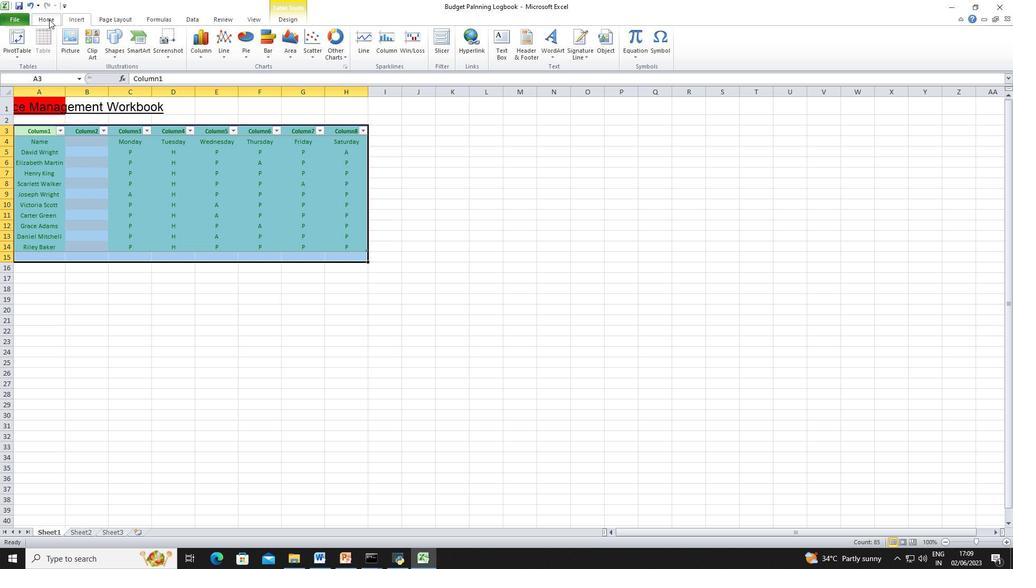 
Action: Mouse moved to (396, 35)
Screenshot: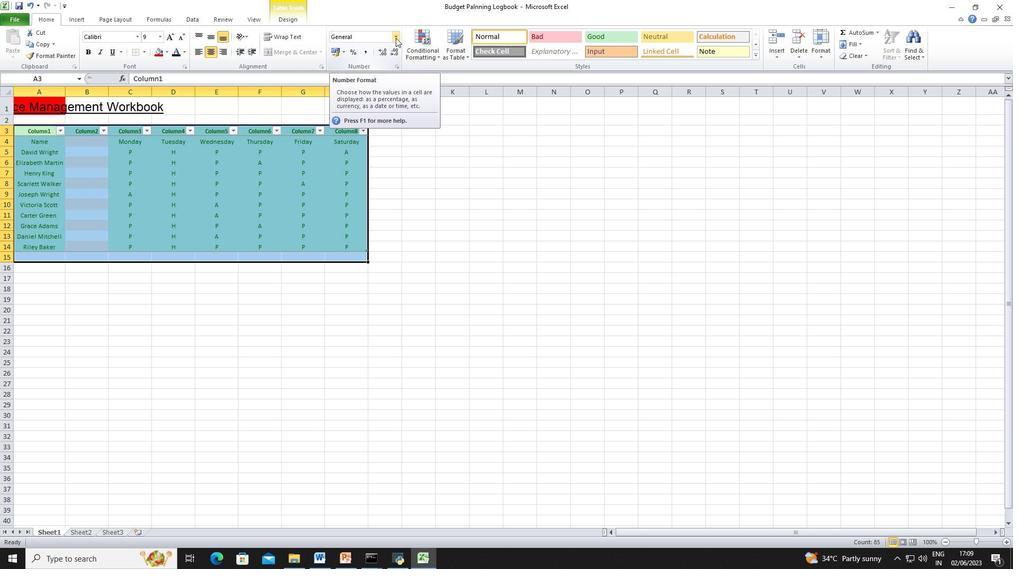 
Action: Mouse pressed left at (396, 35)
Screenshot: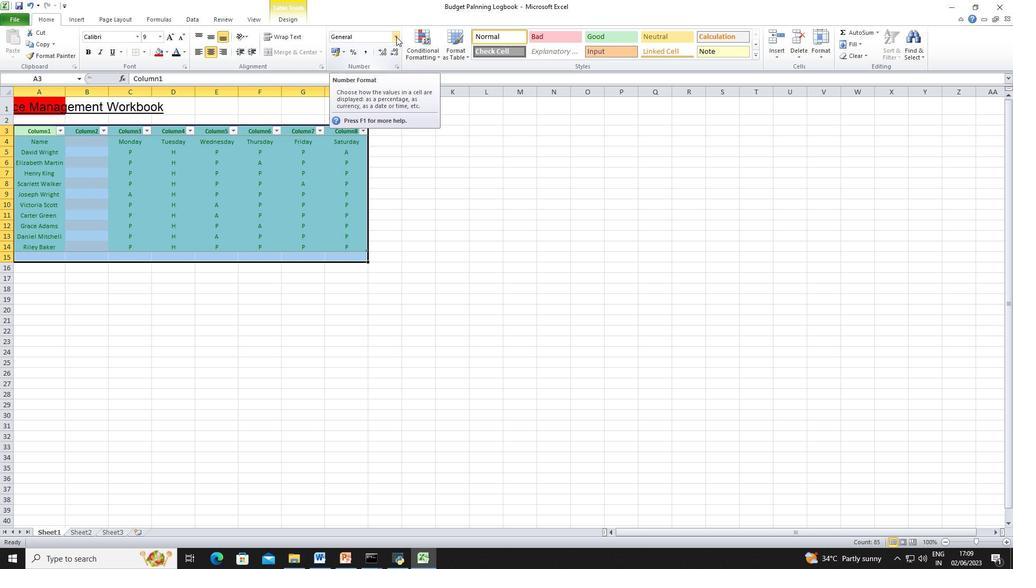 
Action: Mouse pressed left at (396, 35)
Screenshot: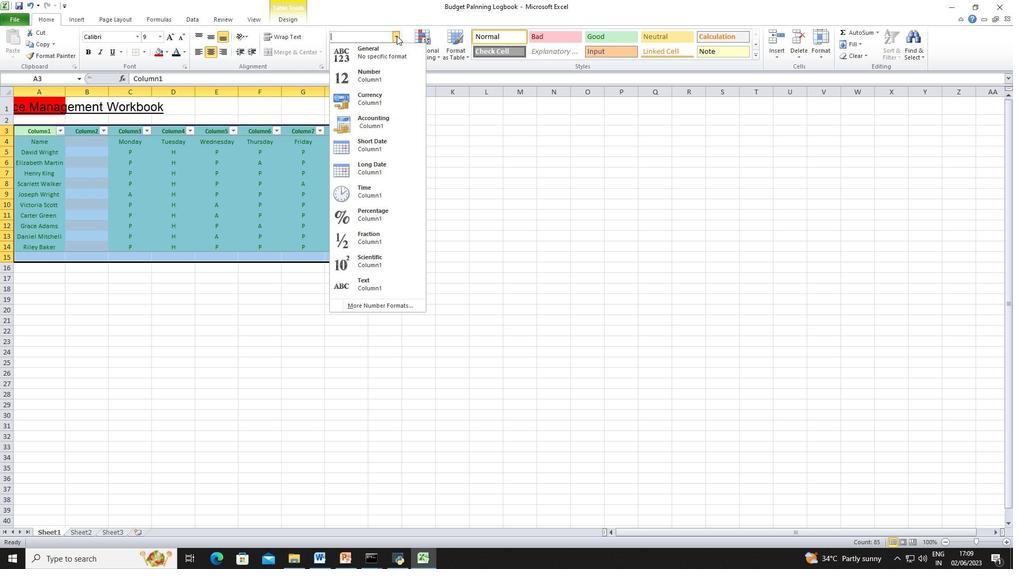 
Action: Mouse moved to (397, 64)
Screenshot: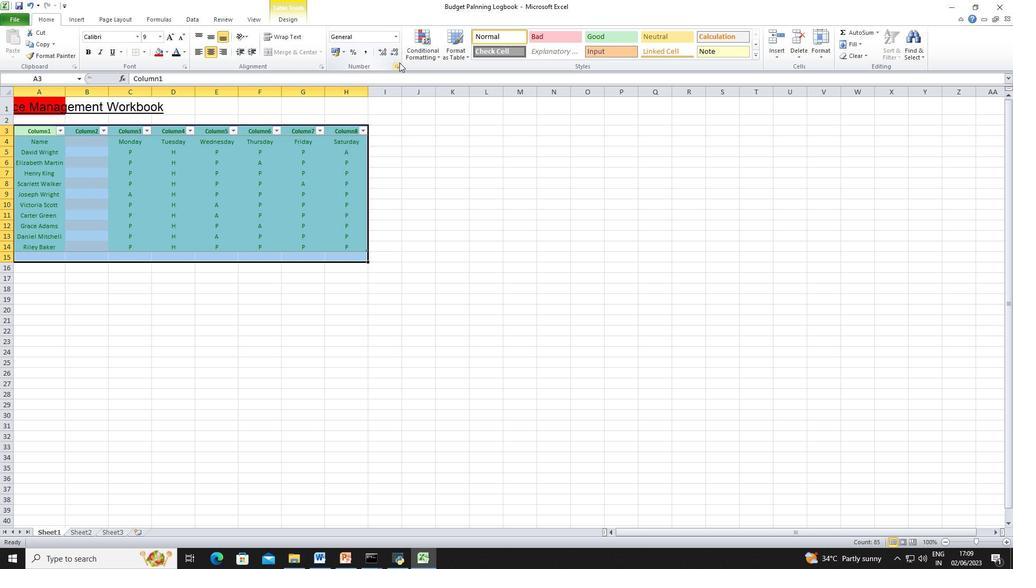 
Action: Mouse pressed left at (397, 64)
Screenshot: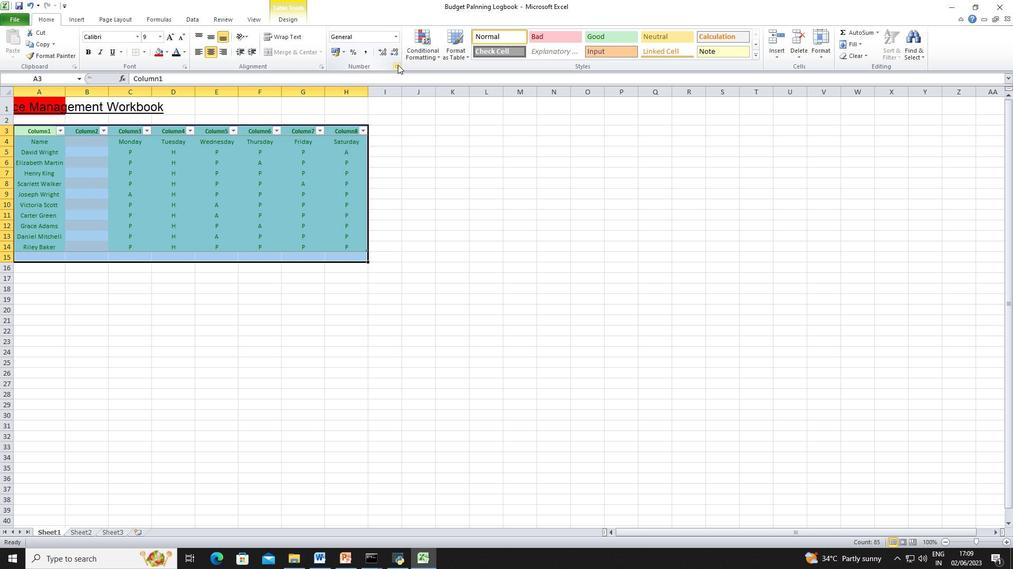 
Action: Mouse moved to (388, 140)
Screenshot: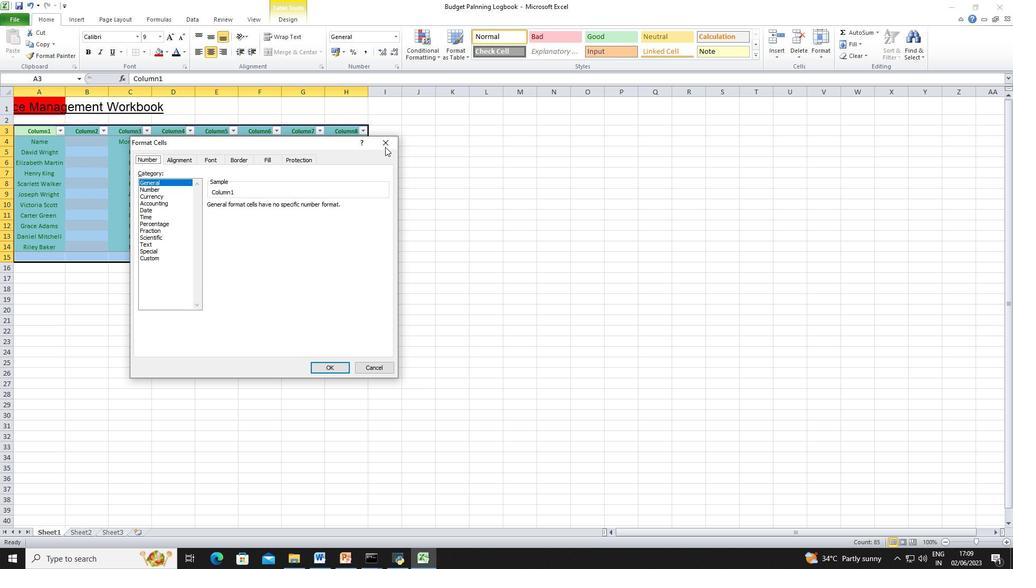 
Action: Mouse pressed left at (388, 140)
Screenshot: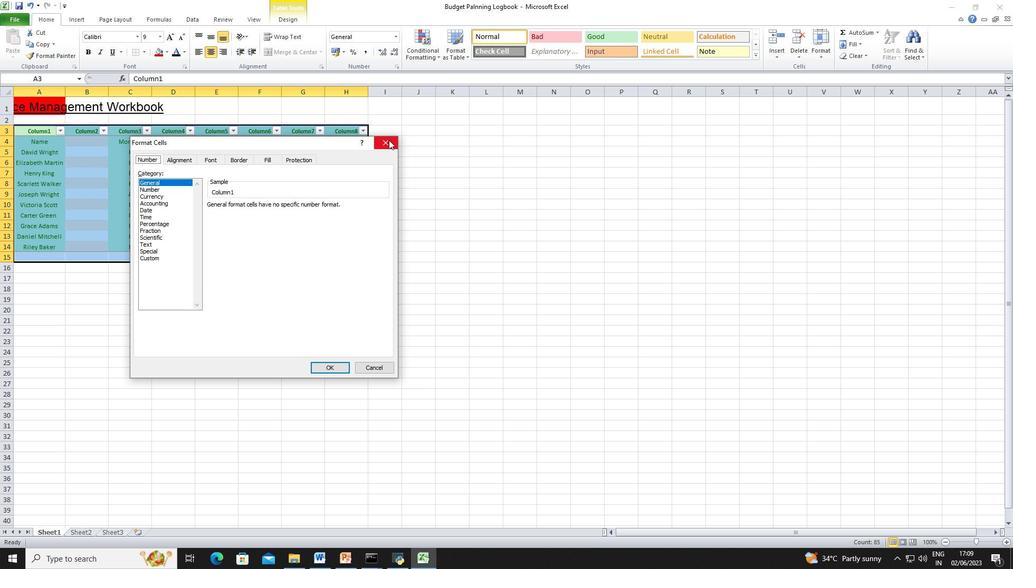 
Action: Mouse moved to (863, 41)
Screenshot: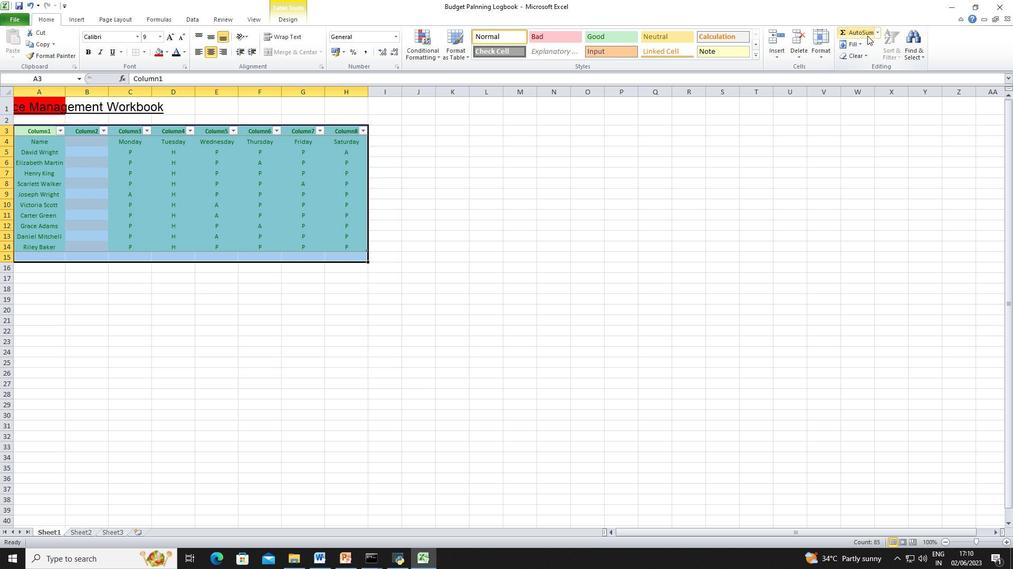 
Action: Mouse pressed left at (863, 41)
Screenshot: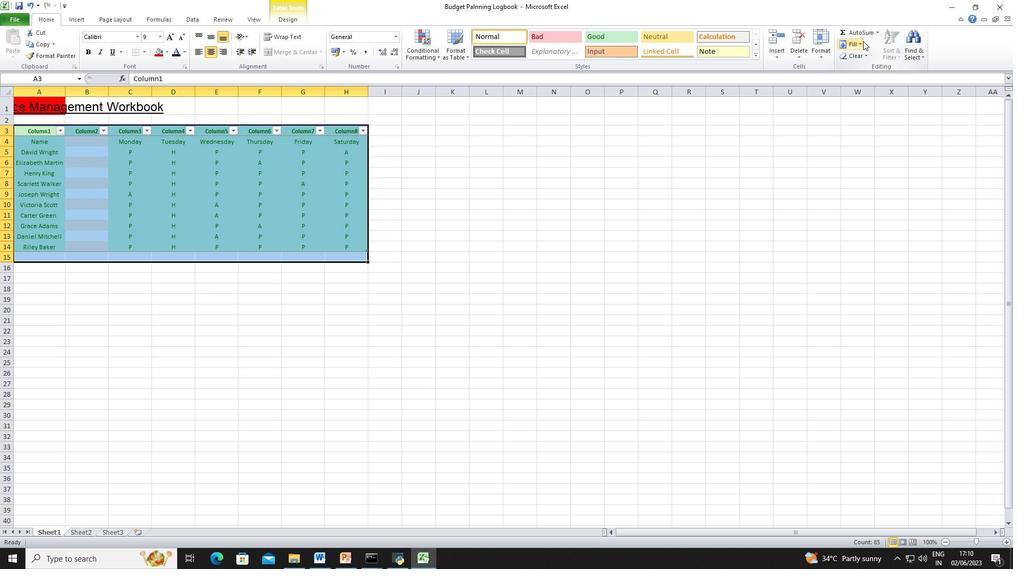 
Action: Mouse pressed left at (863, 41)
Screenshot: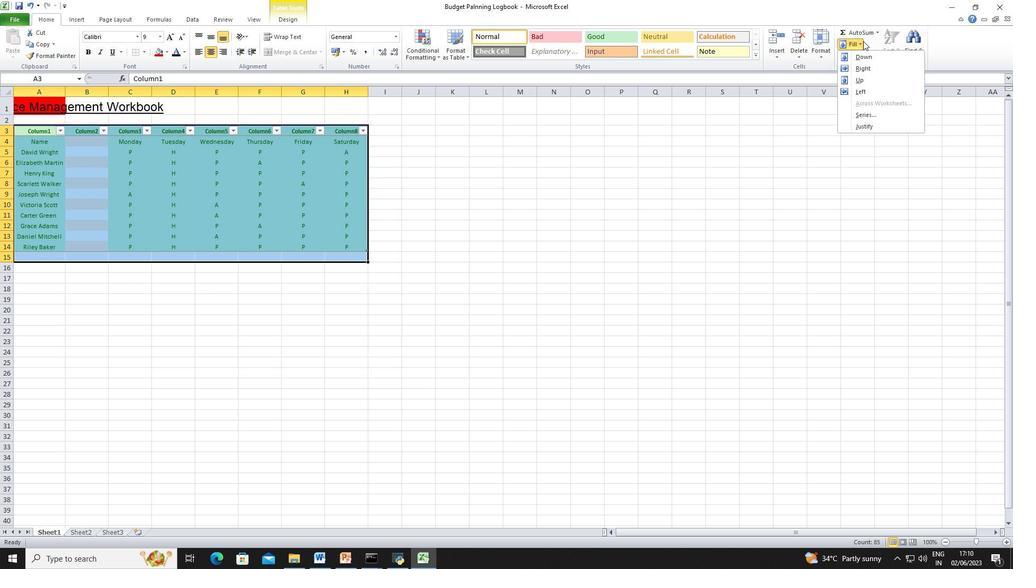 
Action: Mouse moved to (868, 55)
Screenshot: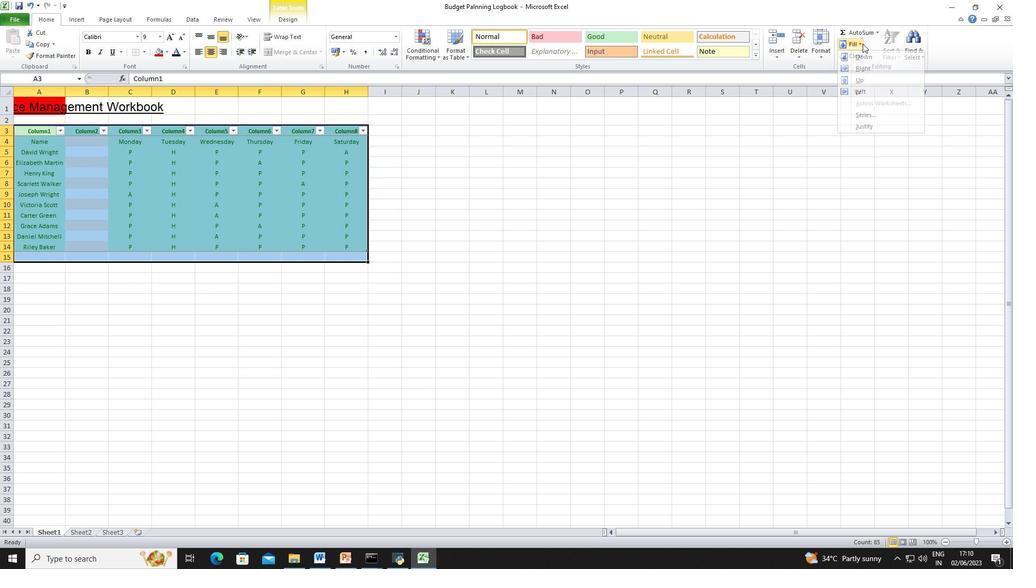 
Action: Mouse pressed left at (868, 55)
Screenshot: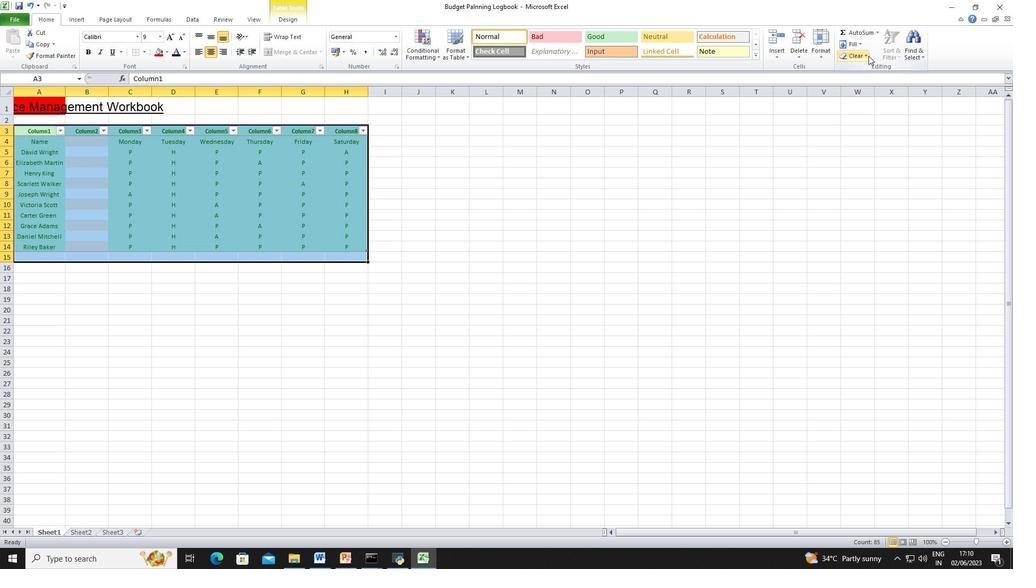 
Action: Mouse pressed left at (868, 55)
Screenshot: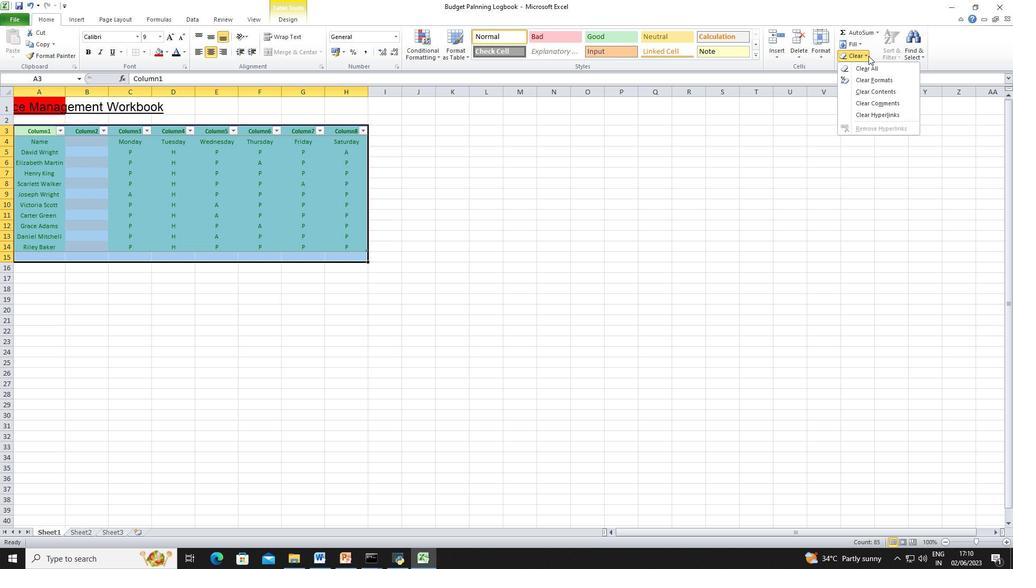 
Action: Mouse moved to (292, 20)
Screenshot: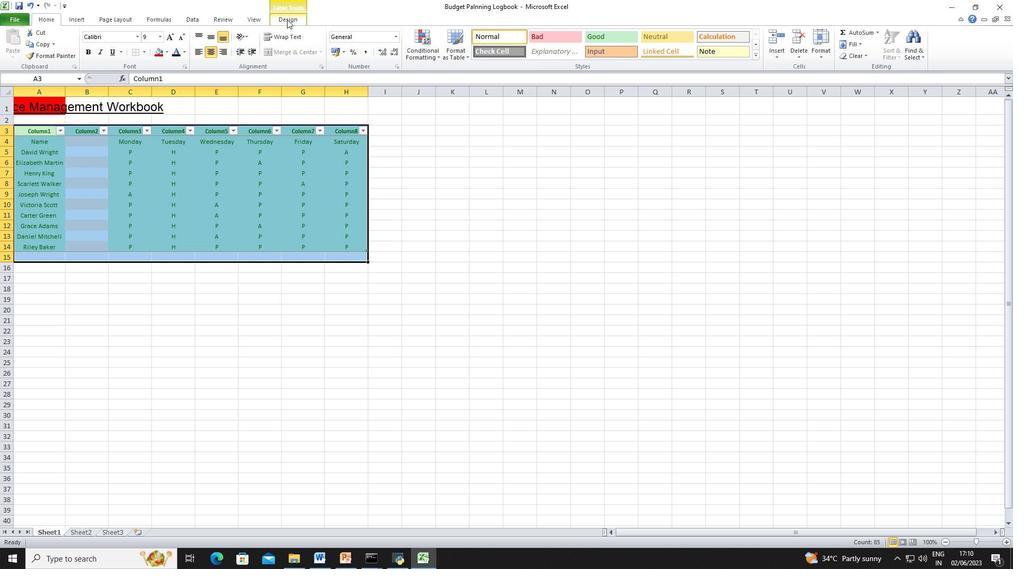 
Action: Mouse pressed left at (292, 20)
Screenshot: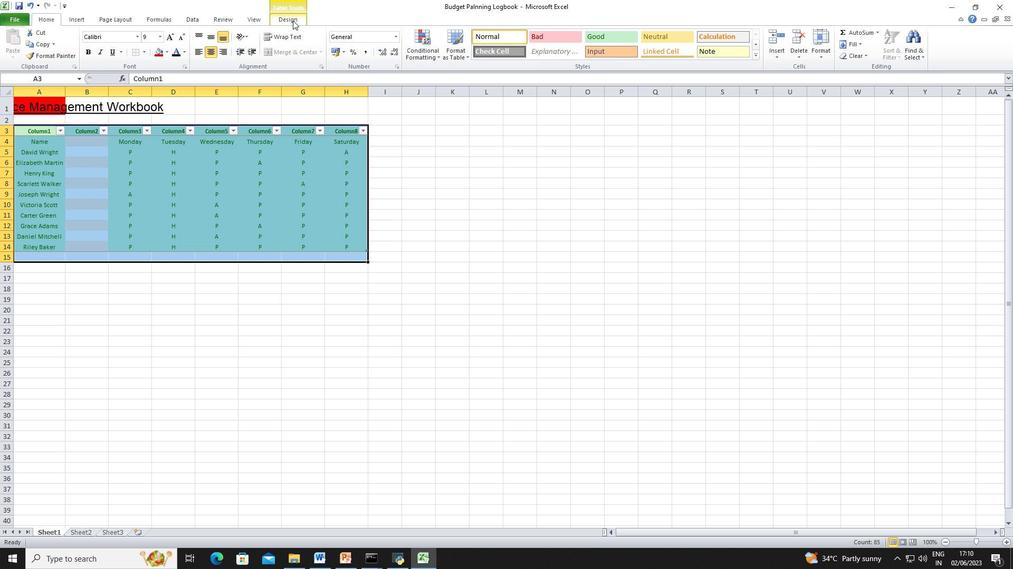 
Action: Mouse moved to (260, 20)
Screenshot: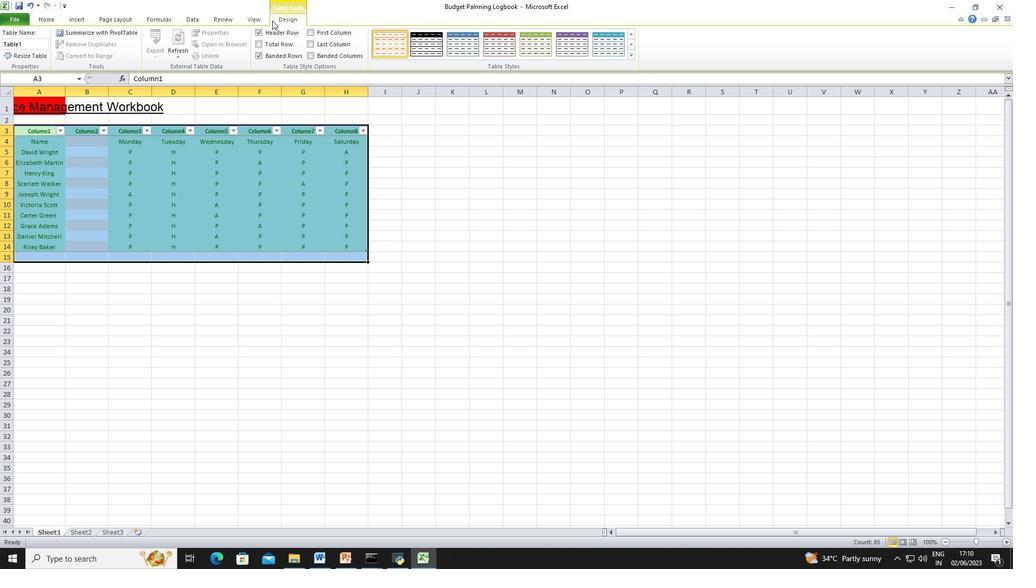 
Action: Mouse pressed left at (260, 20)
Screenshot: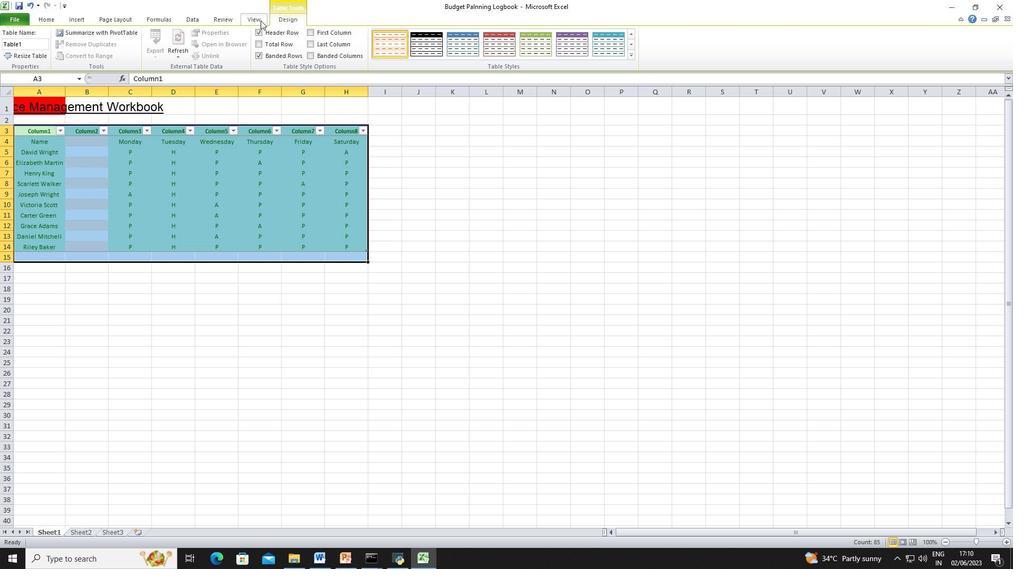 
Action: Mouse moved to (214, 20)
Screenshot: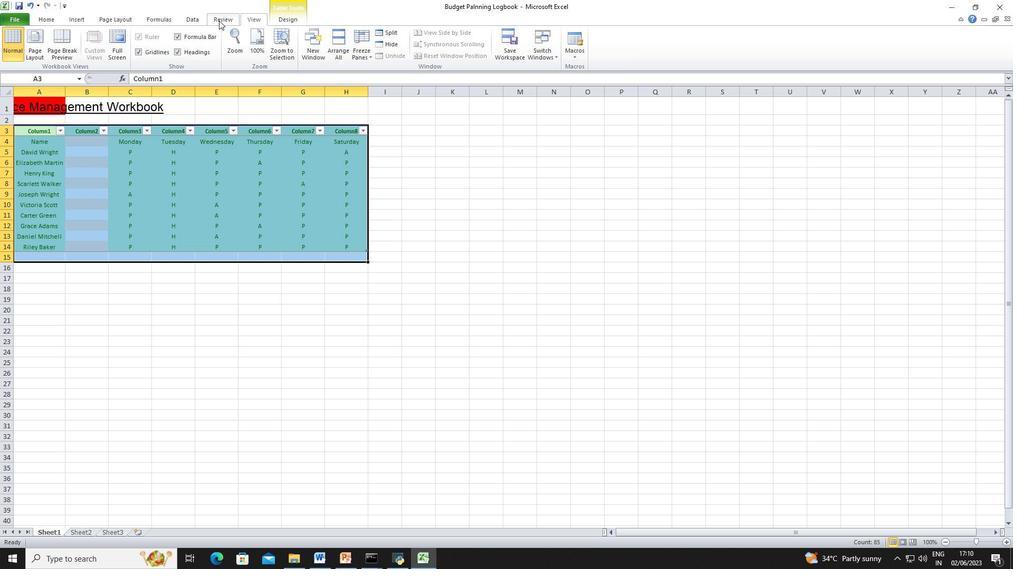 
Action: Mouse pressed left at (214, 20)
Screenshot: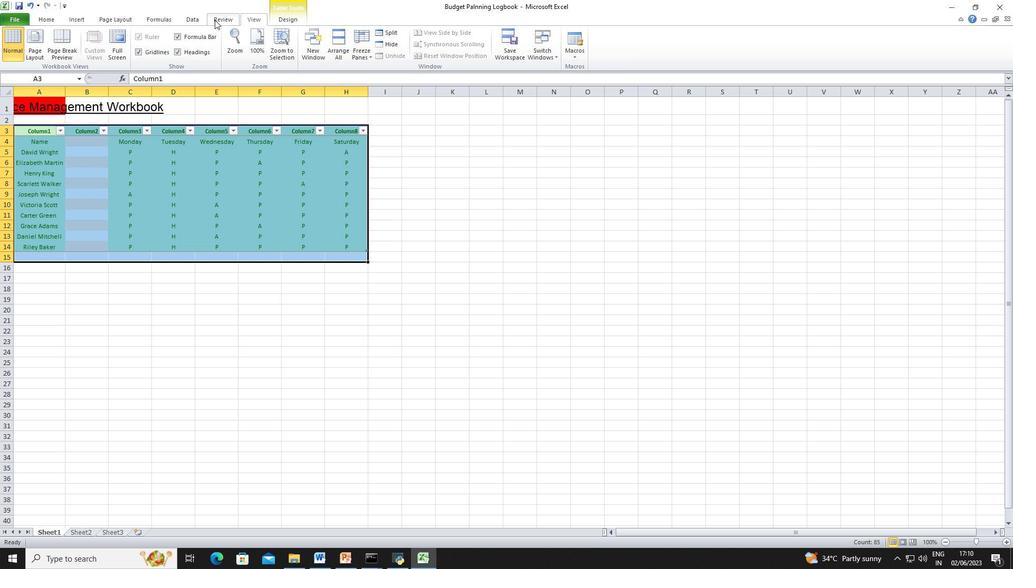 
Action: Mouse moved to (170, 19)
Screenshot: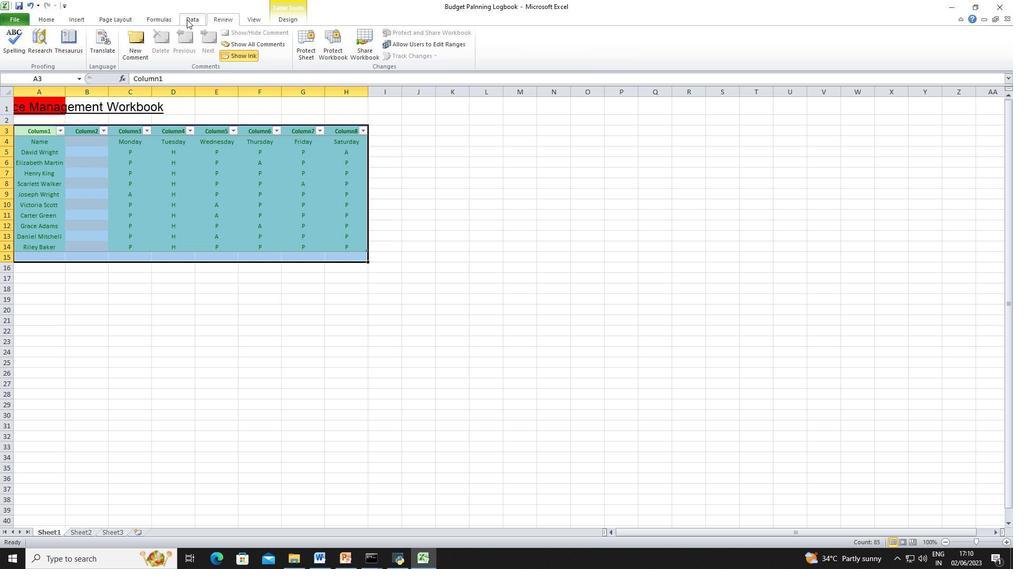 
Action: Mouse pressed left at (170, 19)
Screenshot: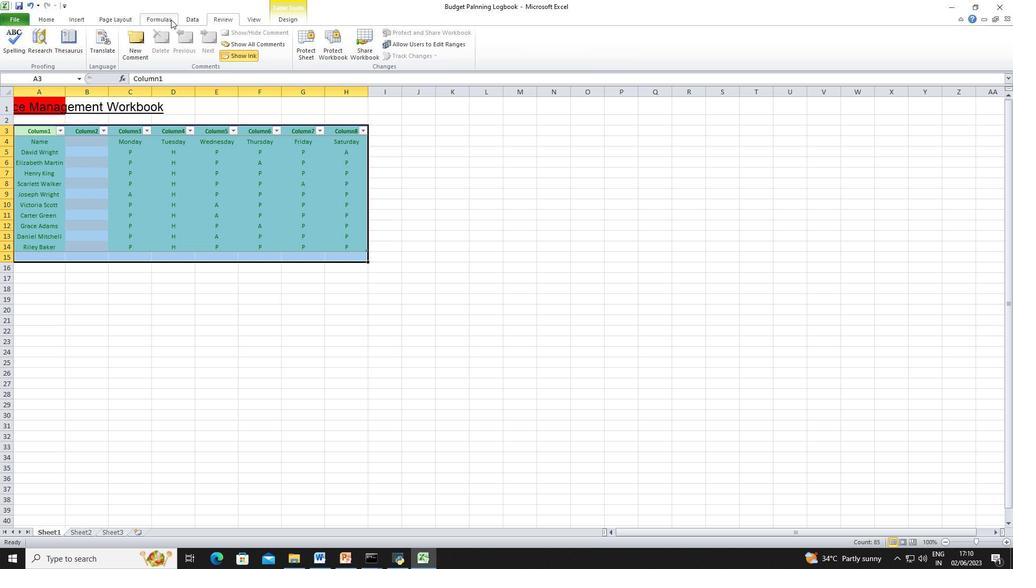 
Action: Mouse moved to (131, 17)
Screenshot: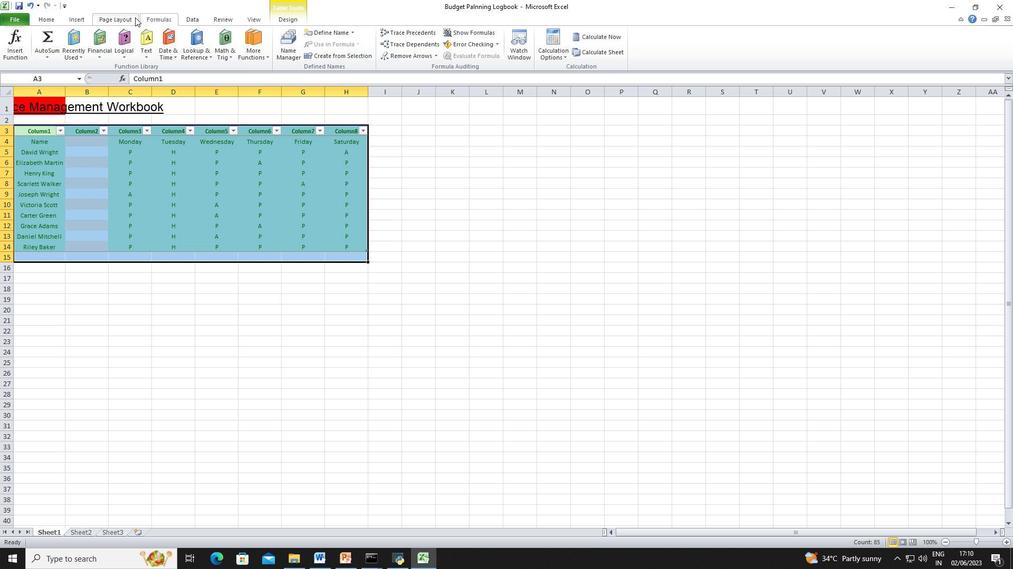 
Action: Mouse pressed left at (131, 17)
Screenshot: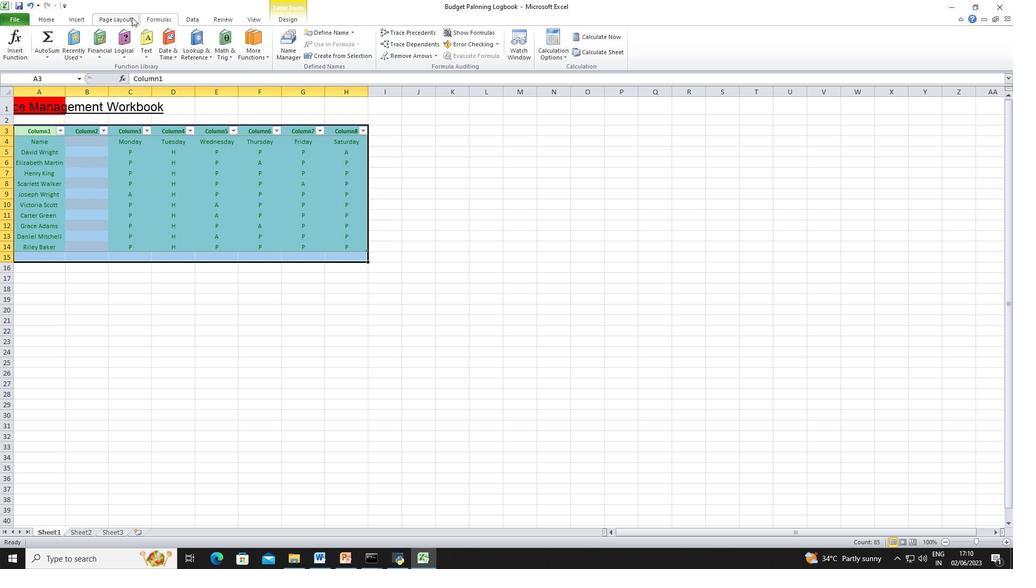 
Action: Mouse moved to (43, 23)
Screenshot: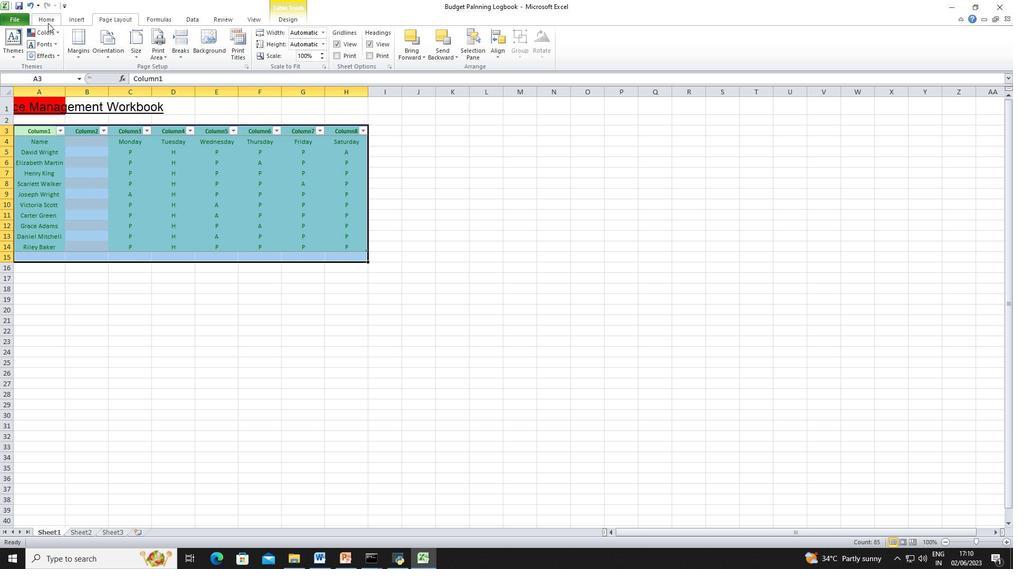 
Action: Mouse pressed left at (43, 23)
Screenshot: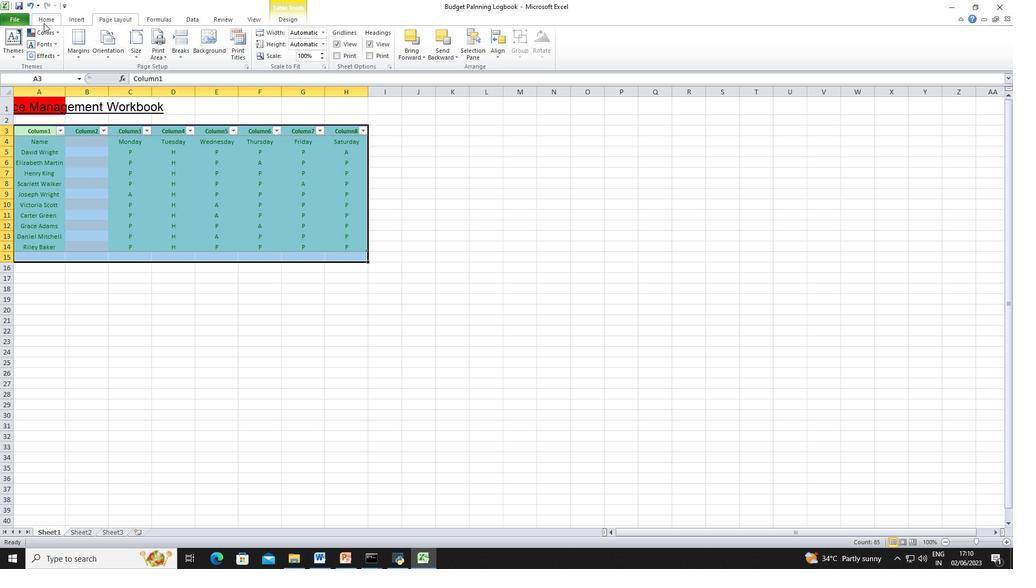 
Action: Mouse moved to (434, 61)
Screenshot: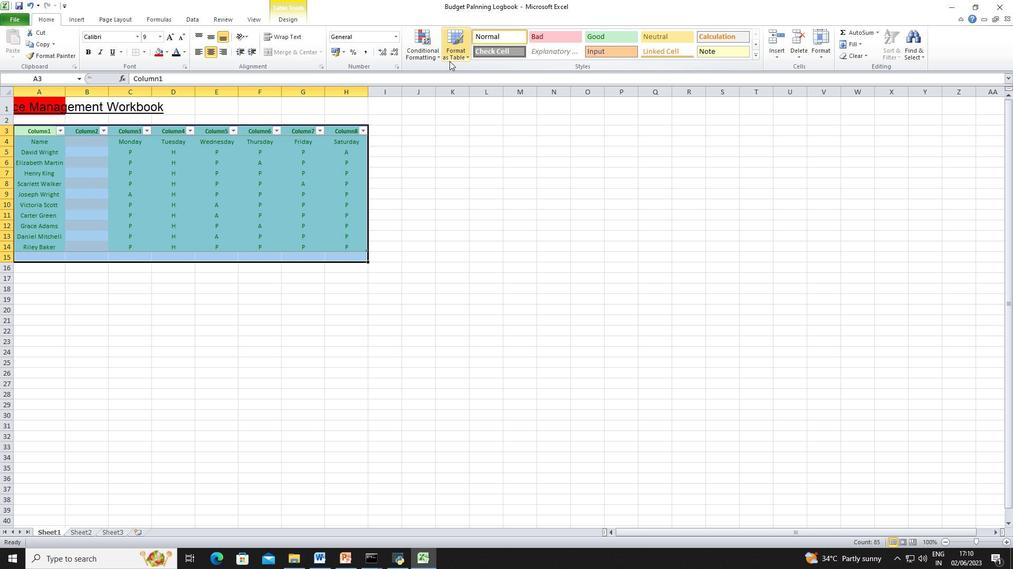 
Action: Mouse pressed left at (434, 61)
Screenshot: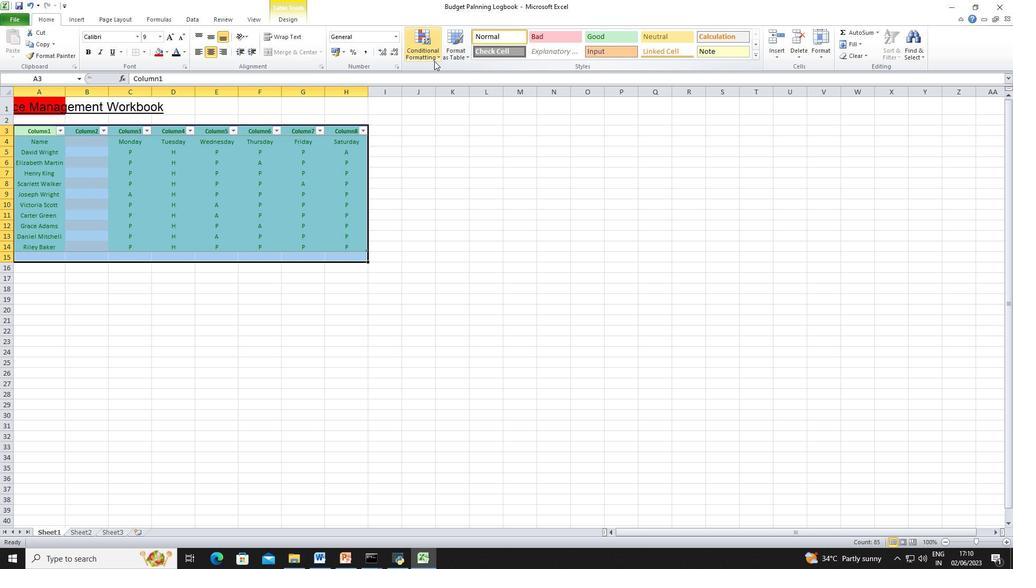 
Action: Mouse moved to (788, 69)
Screenshot: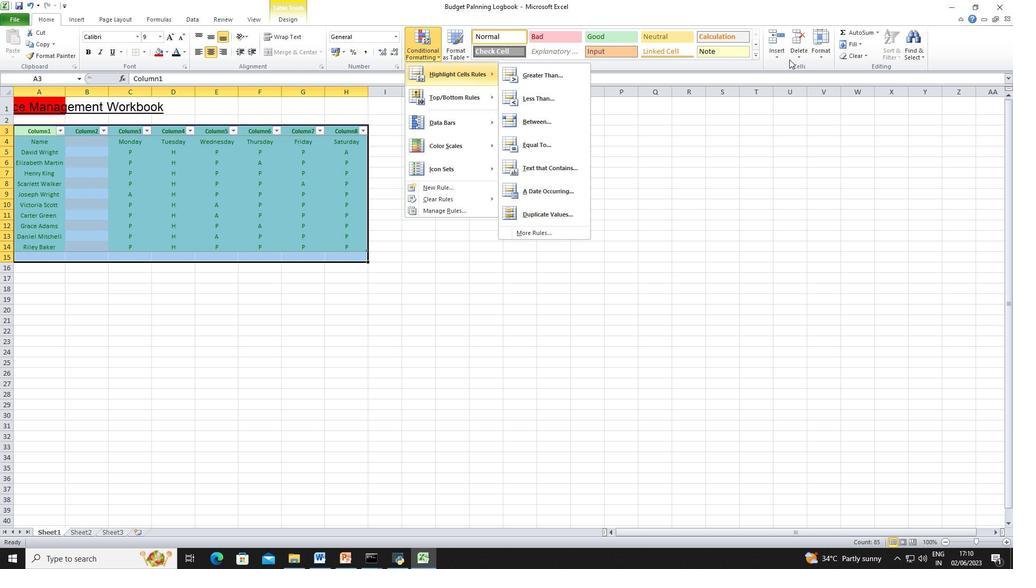 
Action: Mouse pressed left at (788, 69)
Screenshot: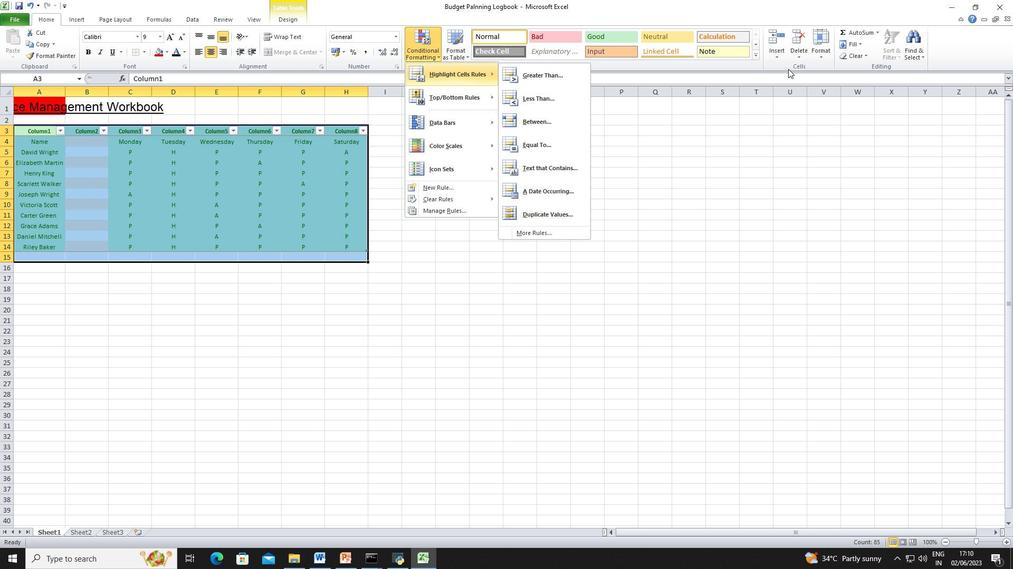 
Action: Mouse moved to (30, 136)
Screenshot: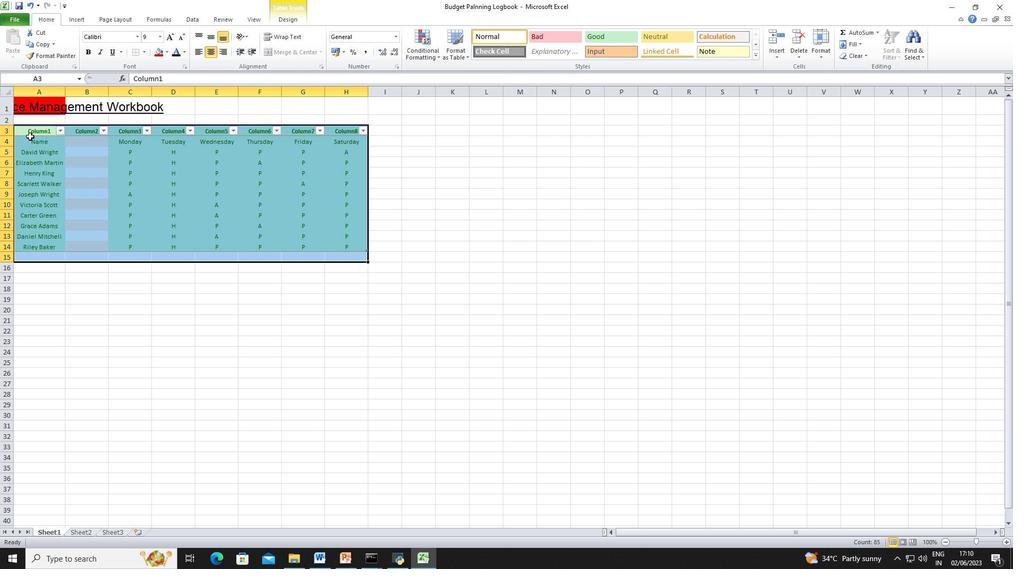 
Action: Mouse pressed left at (30, 136)
Screenshot: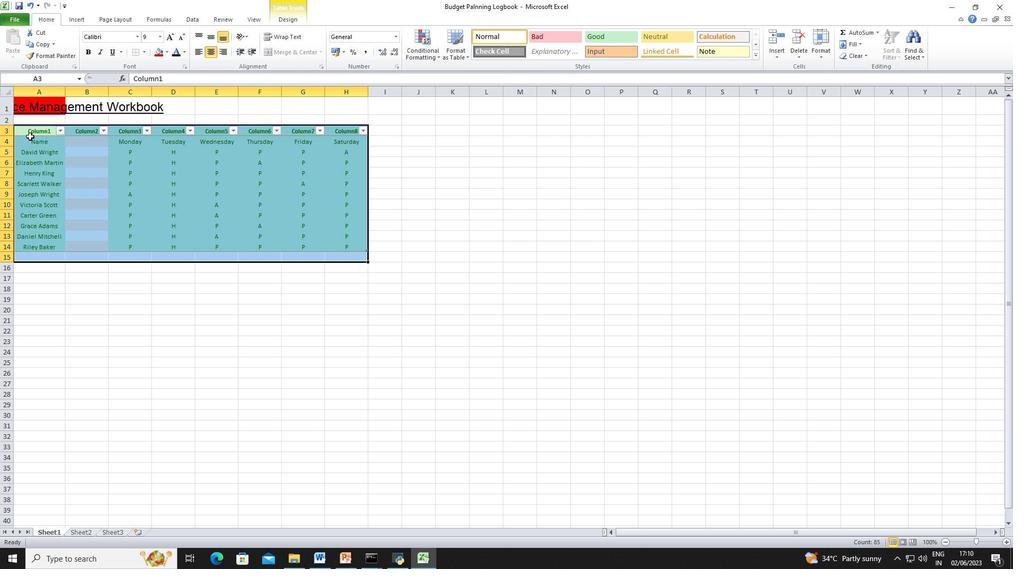 
Action: Mouse moved to (887, 54)
Screenshot: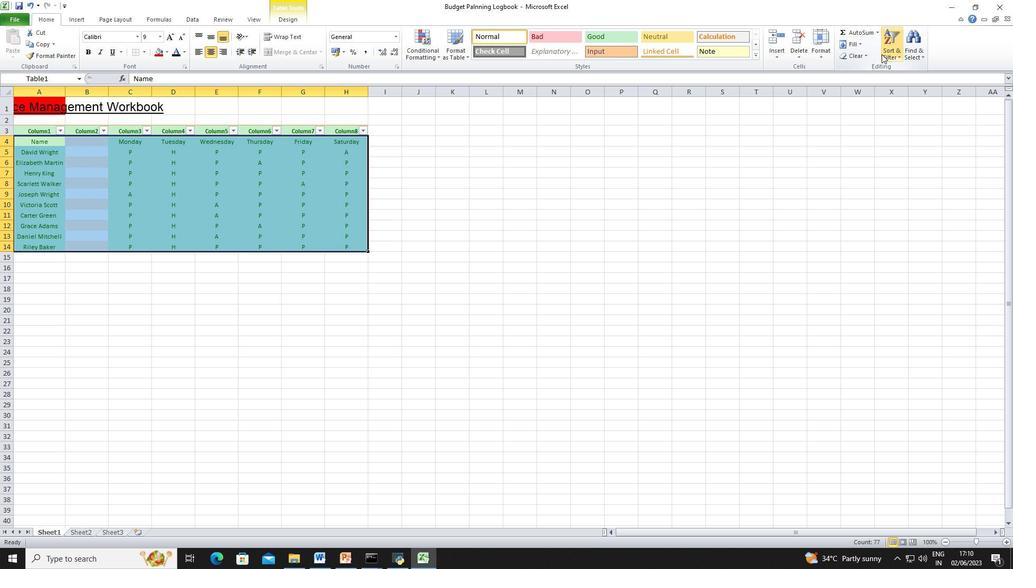 
Action: Mouse pressed left at (887, 54)
Screenshot: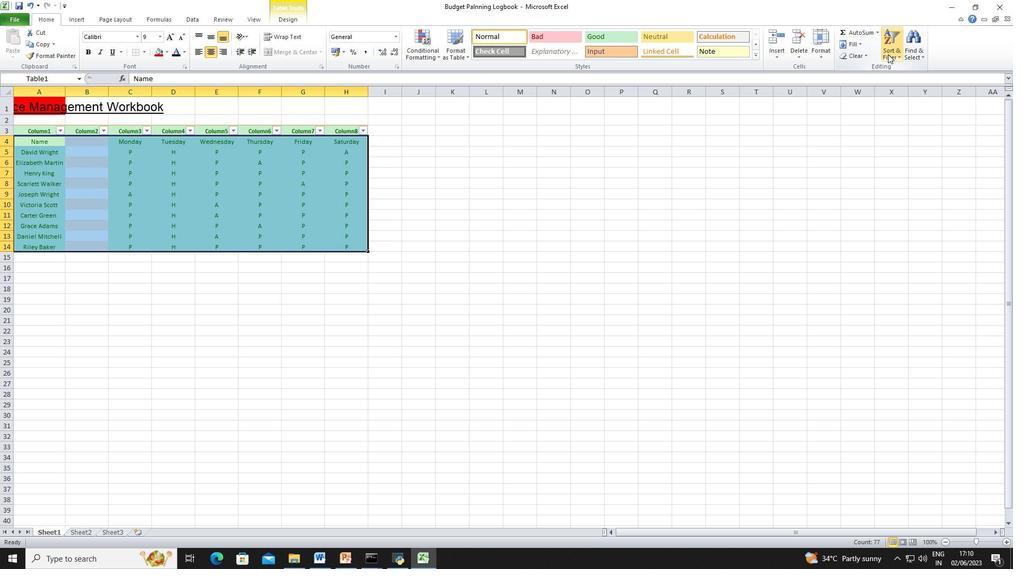 
Action: Mouse moved to (906, 79)
Screenshot: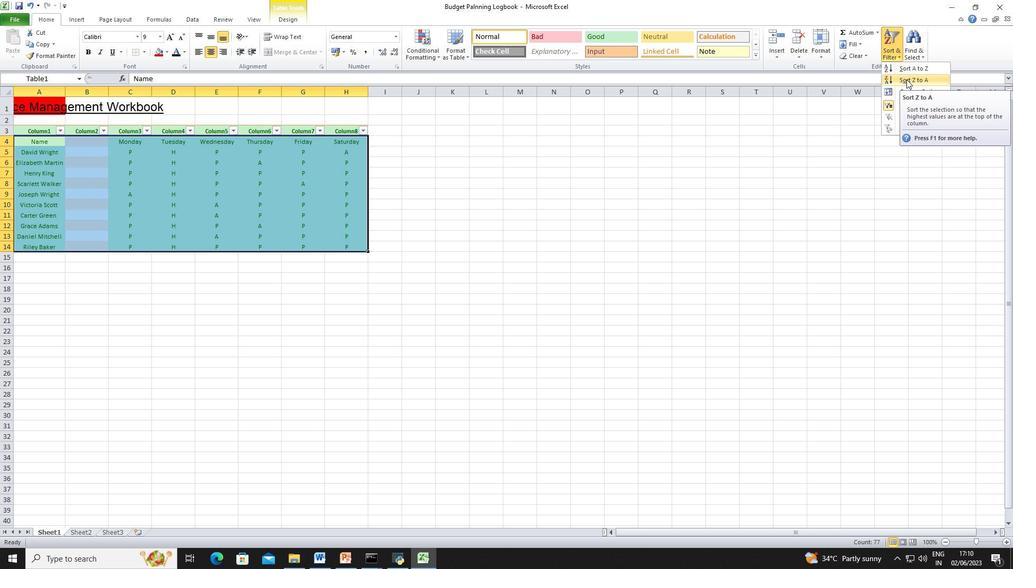 
Action: Mouse pressed left at (906, 79)
Screenshot: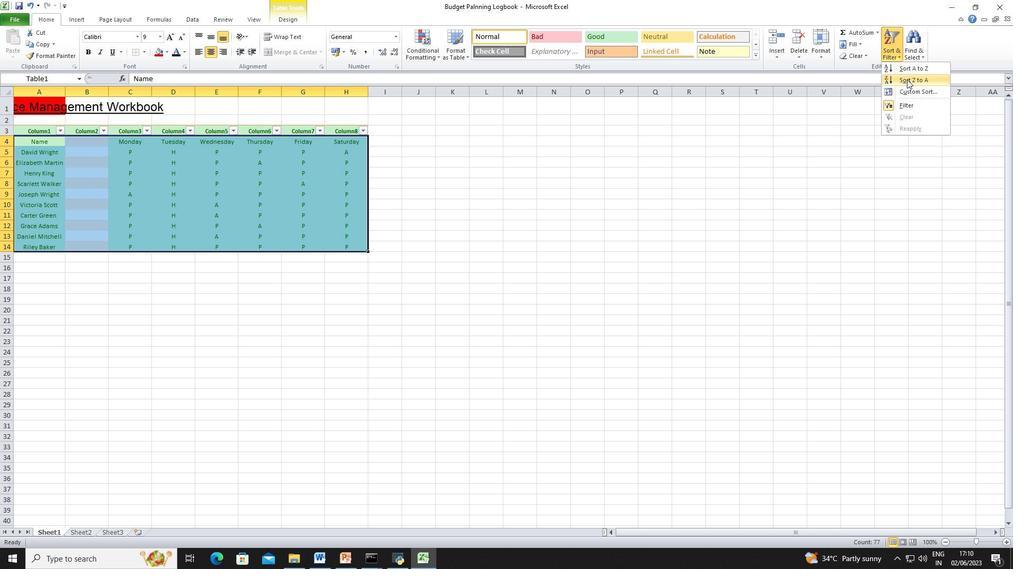 
Action: Mouse moved to (400, 246)
Screenshot: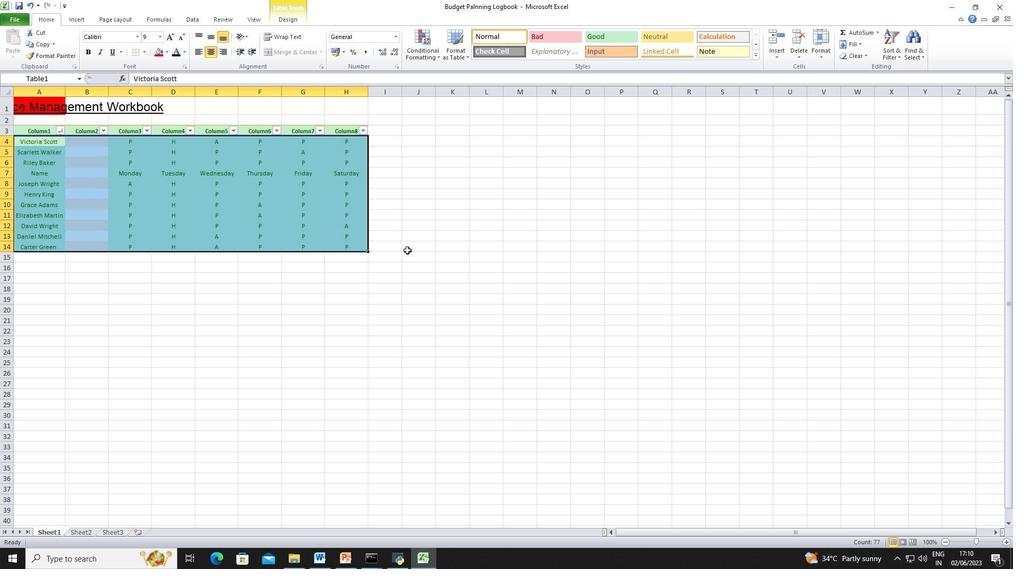 
Action: Mouse pressed left at (400, 246)
Screenshot: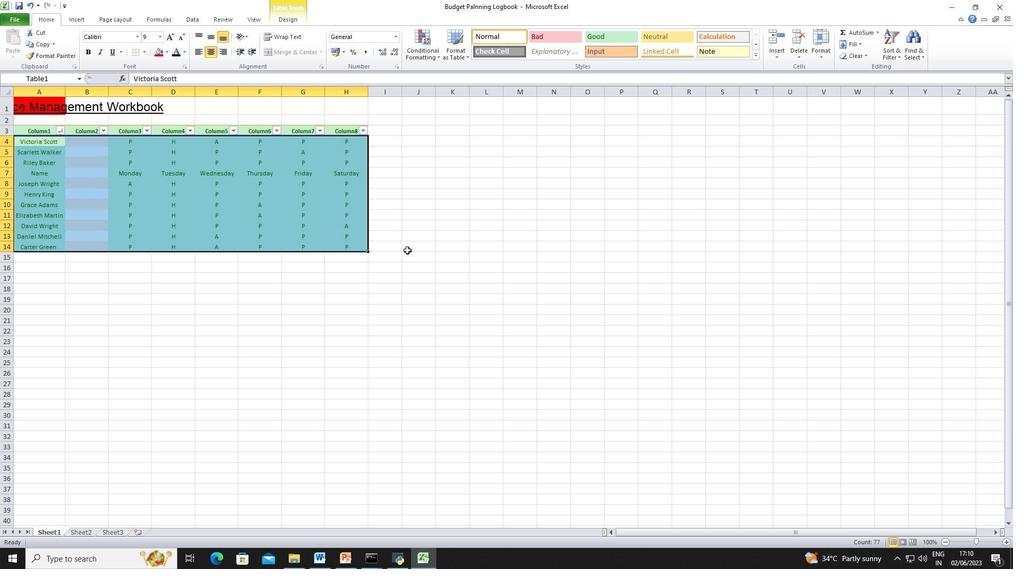 
Action: Mouse moved to (400, 246)
Screenshot: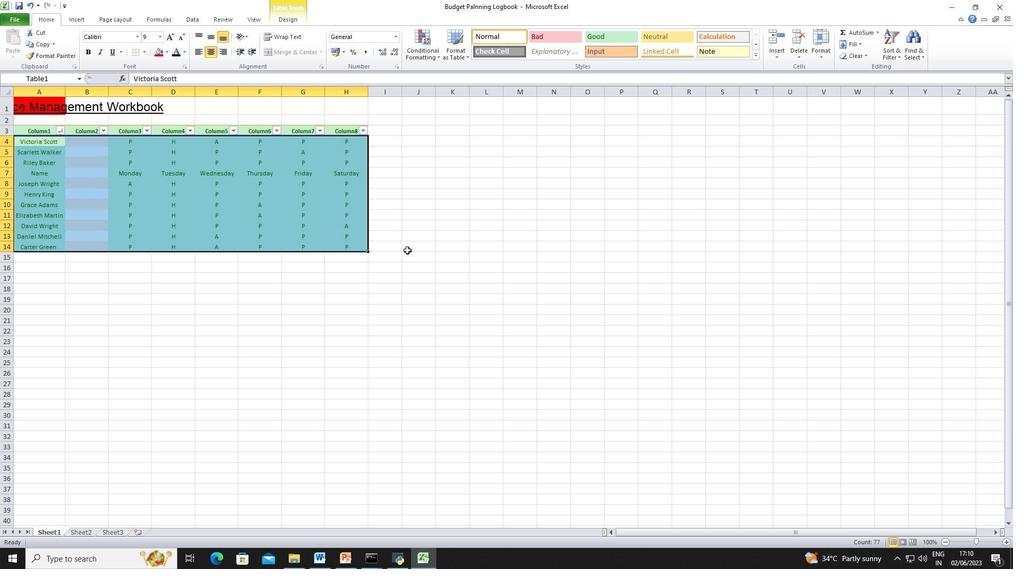 
